 Task: Look for space in Rosso, Mauritania from 12th August, 2023 to 16th August, 2023 for 8 adults in price range Rs.10000 to Rs.16000. Place can be private room with 8 bedrooms having 8 beds and 8 bathrooms. Property type can be house, flat, guest house, hotel. Amenities needed are: wifi, TV, free parkinig on premises, gym, breakfast. Booking option can be shelf check-in. Required host language is English.
Action: Mouse moved to (500, 103)
Screenshot: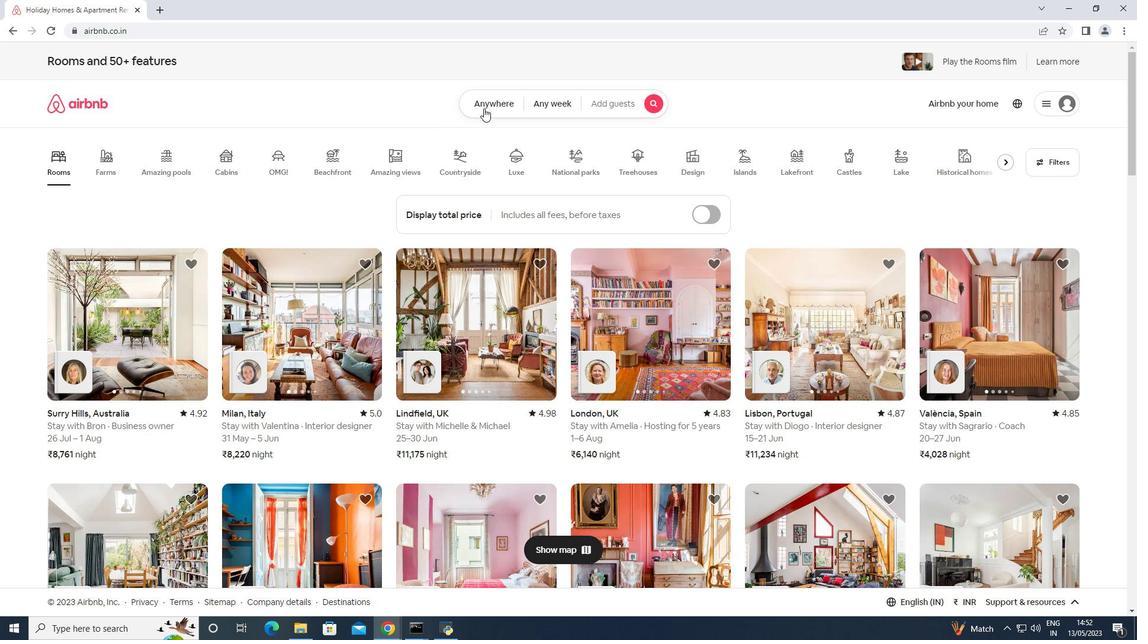
Action: Mouse pressed left at (500, 103)
Screenshot: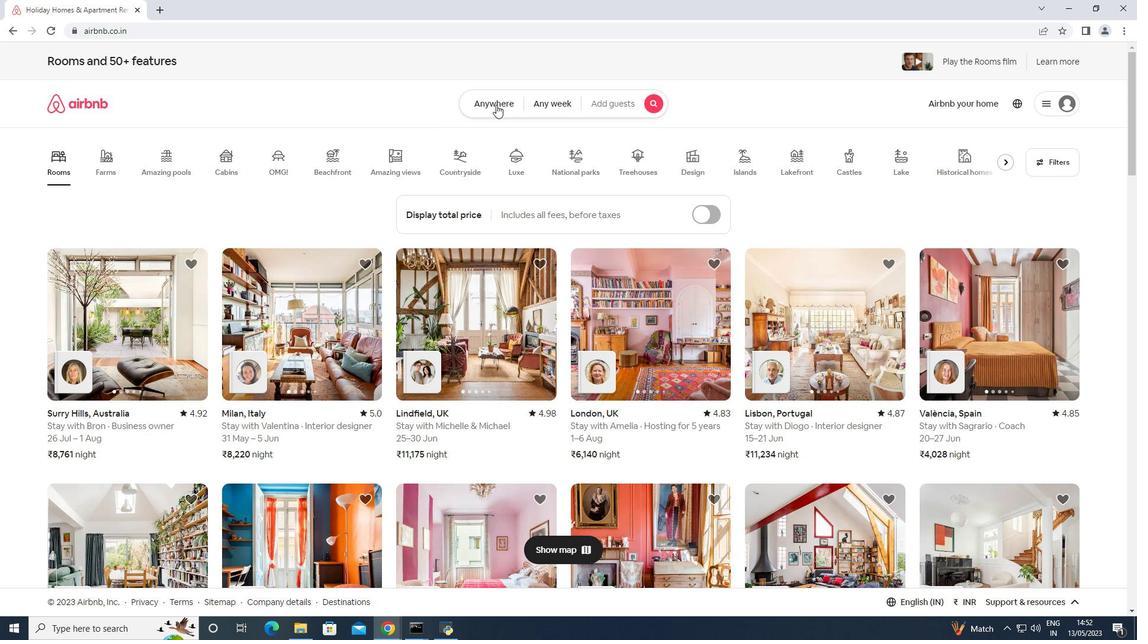 
Action: Mouse moved to (365, 152)
Screenshot: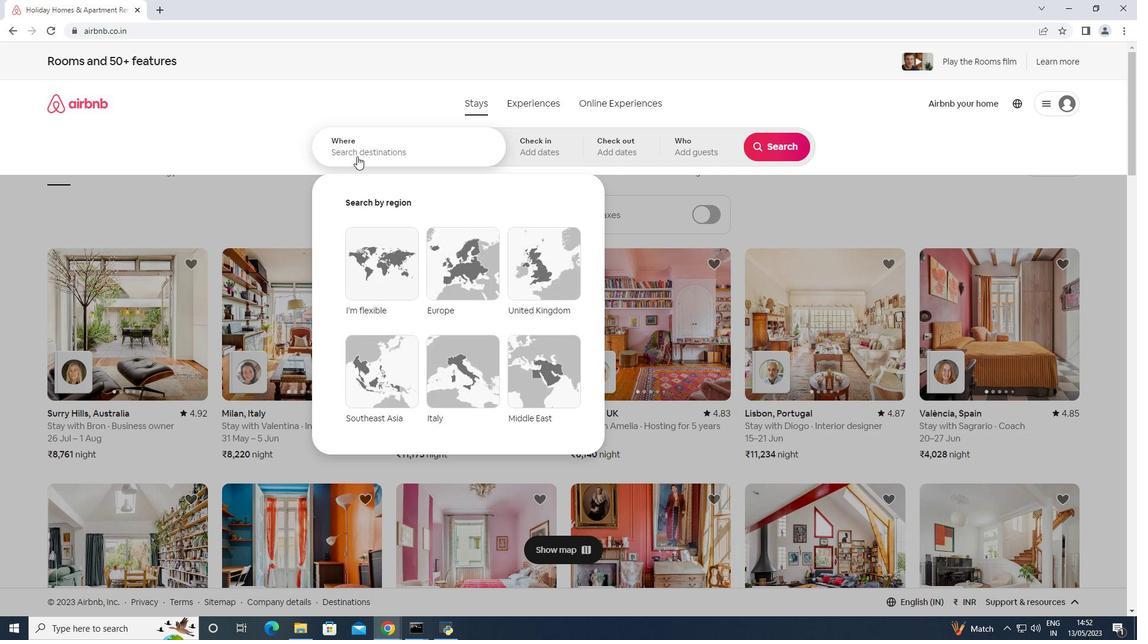 
Action: Mouse pressed left at (365, 152)
Screenshot: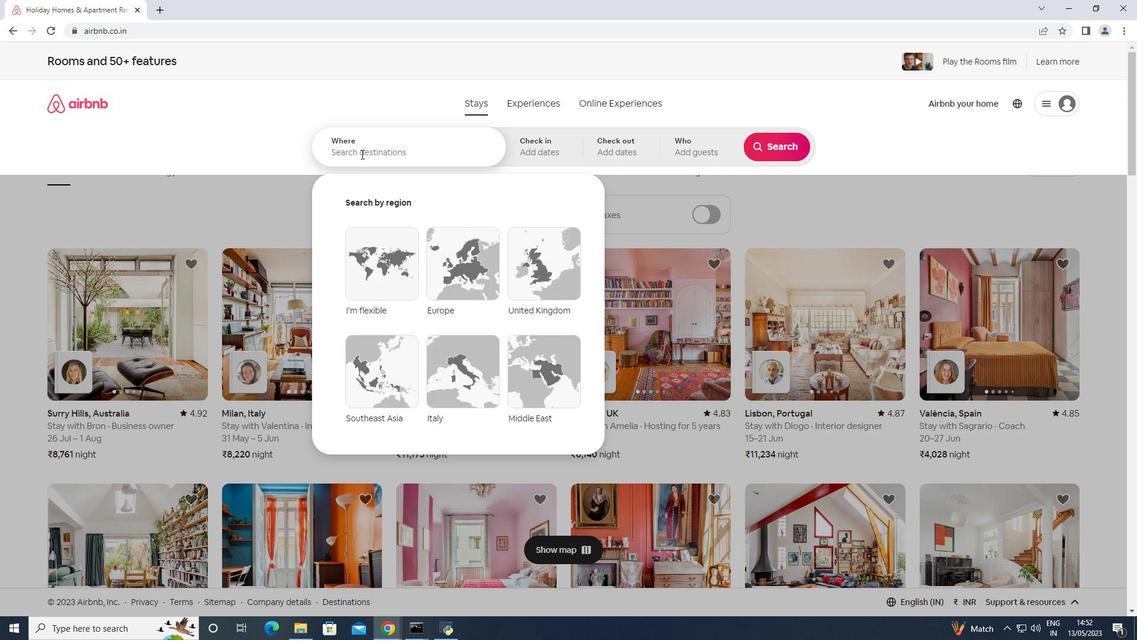 
Action: Mouse moved to (371, 152)
Screenshot: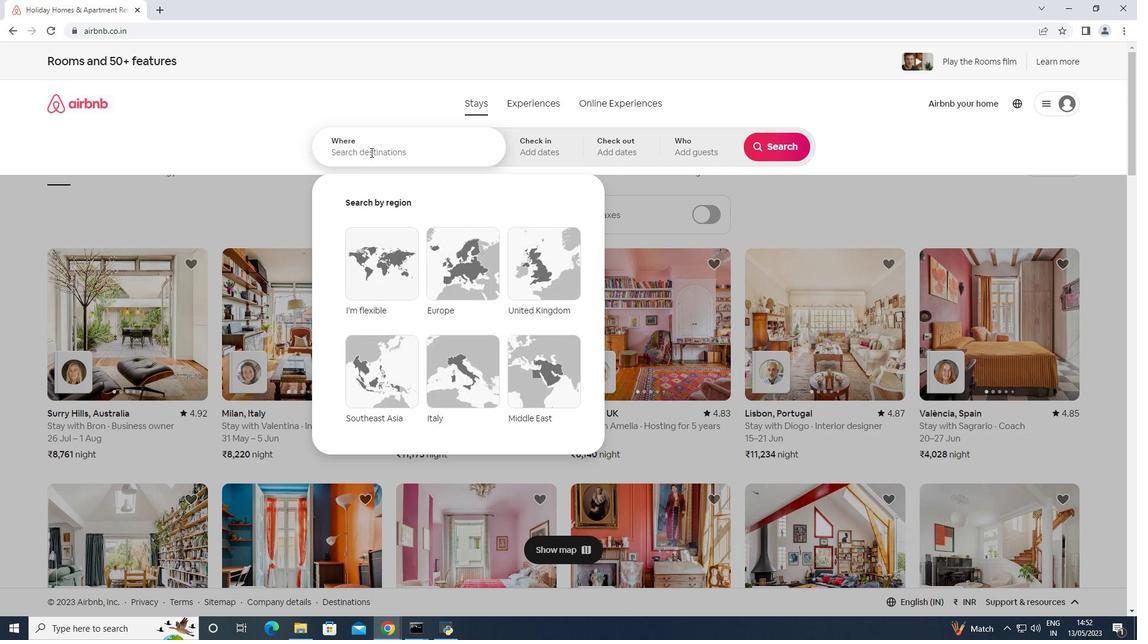 
Action: Key pressed <Key.shift>Rosso,<Key.space><Key.shift>Maurit
Screenshot: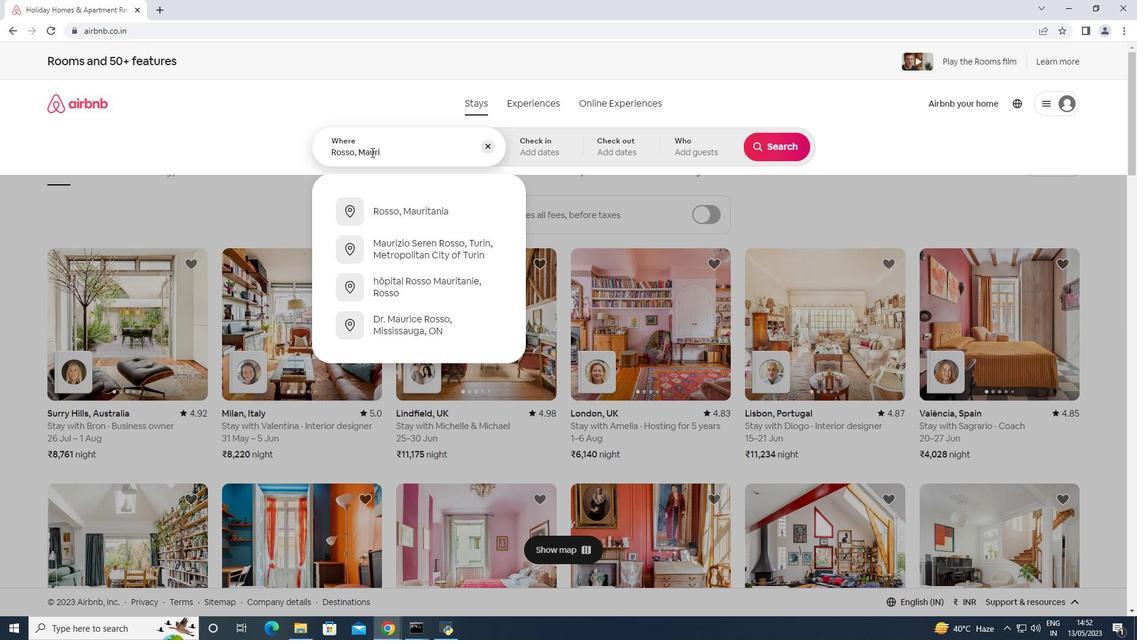 
Action: Mouse moved to (392, 70)
Screenshot: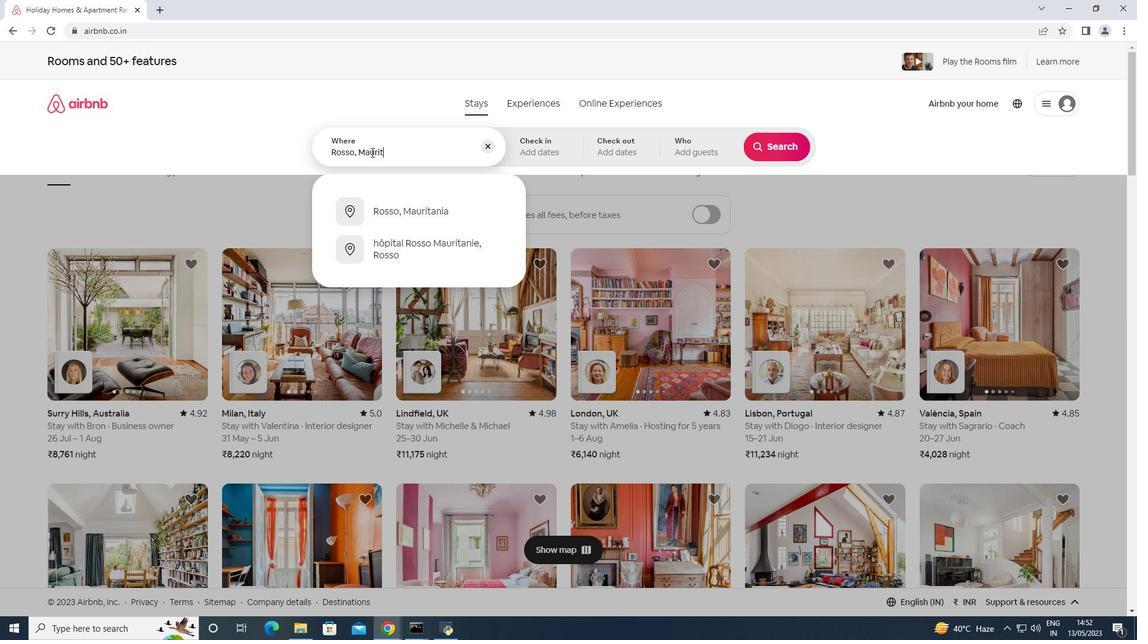
Action: Key pressed ania<Key.enter>
Screenshot: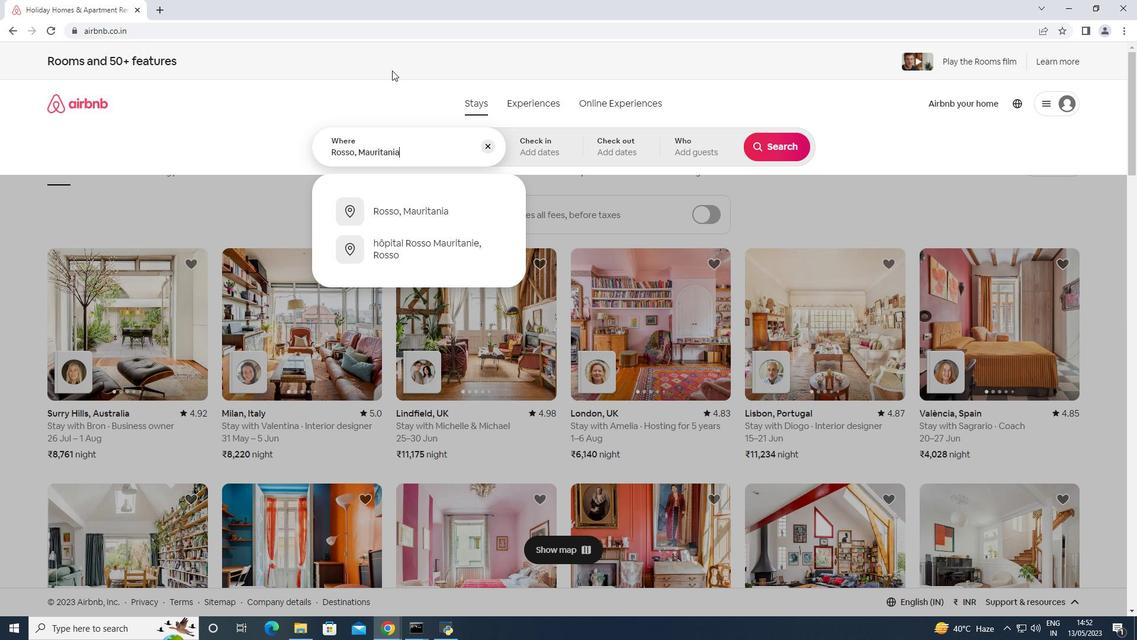 
Action: Mouse moved to (776, 247)
Screenshot: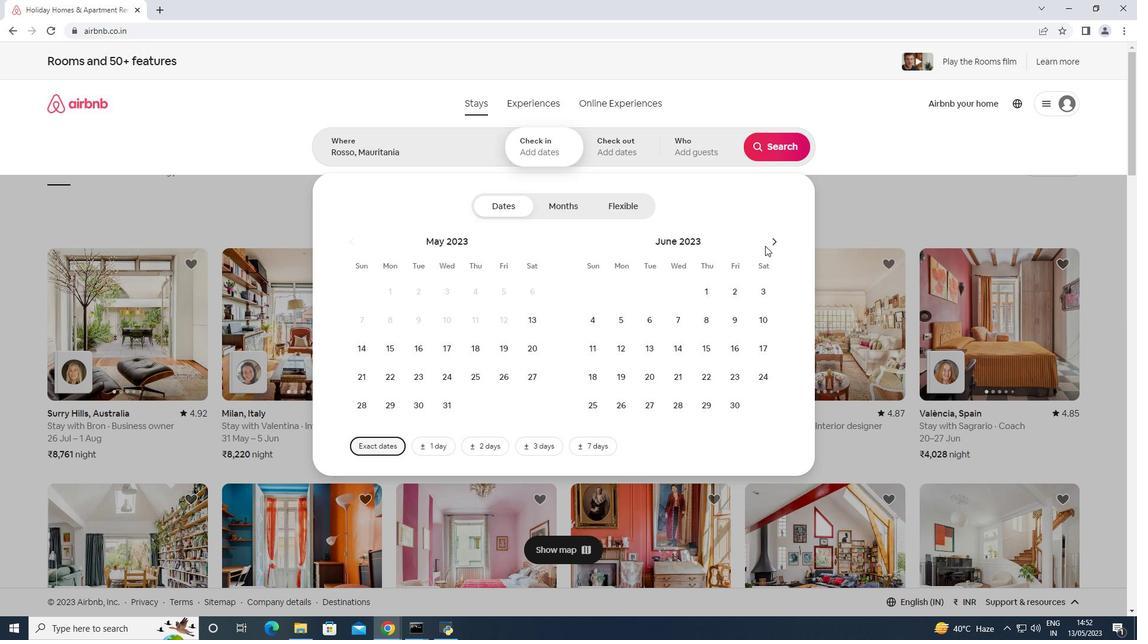 
Action: Mouse pressed left at (776, 247)
Screenshot: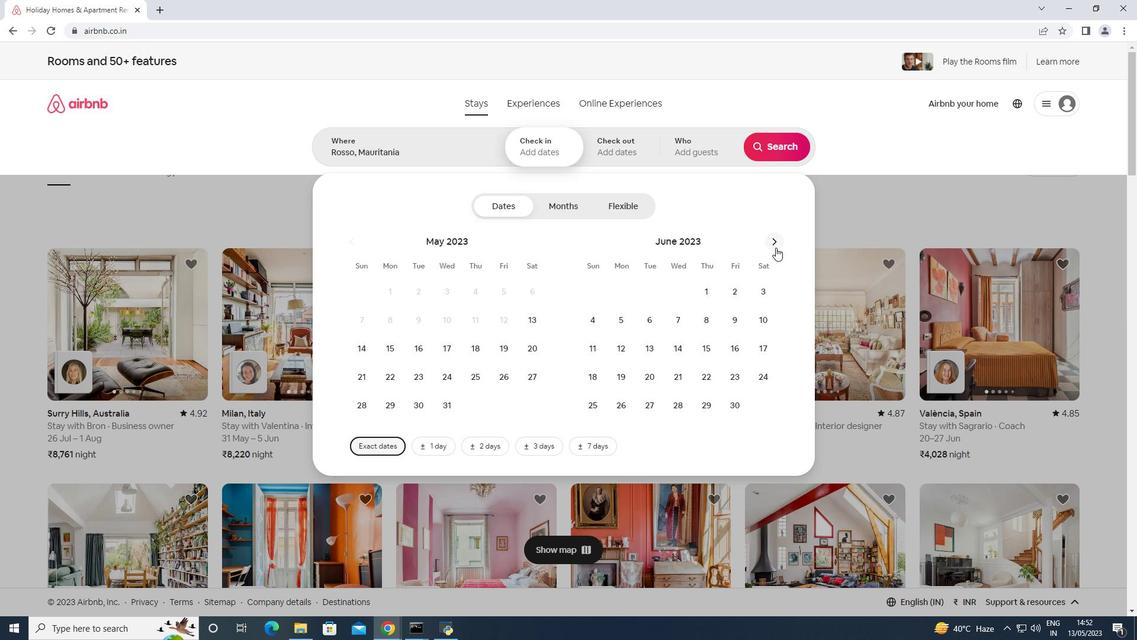 
Action: Mouse moved to (776, 247)
Screenshot: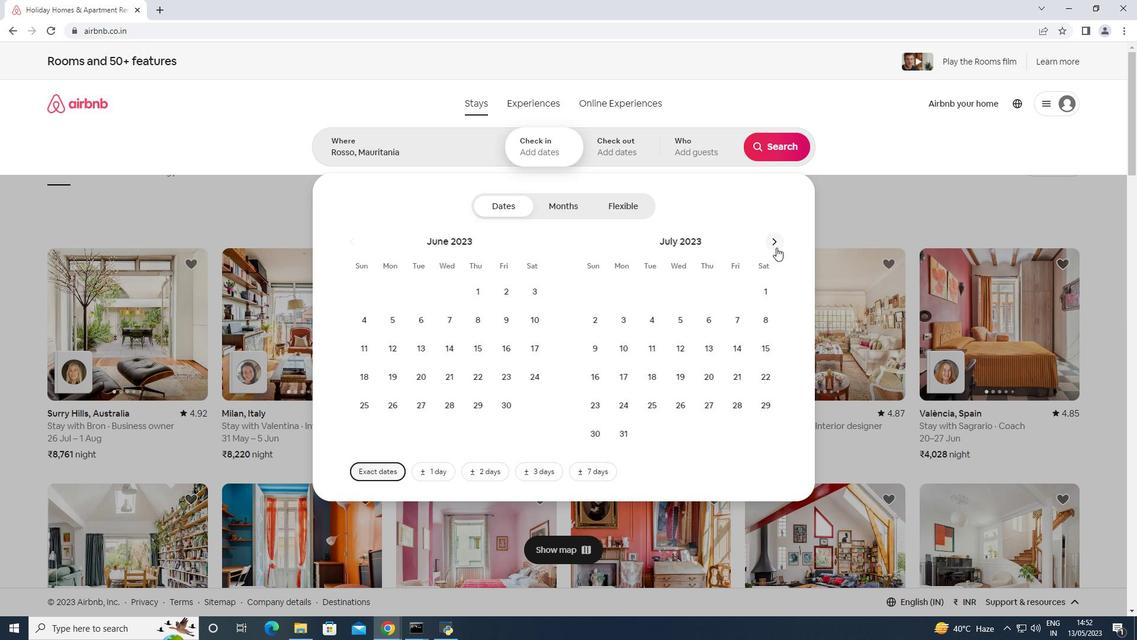
Action: Mouse pressed left at (776, 247)
Screenshot: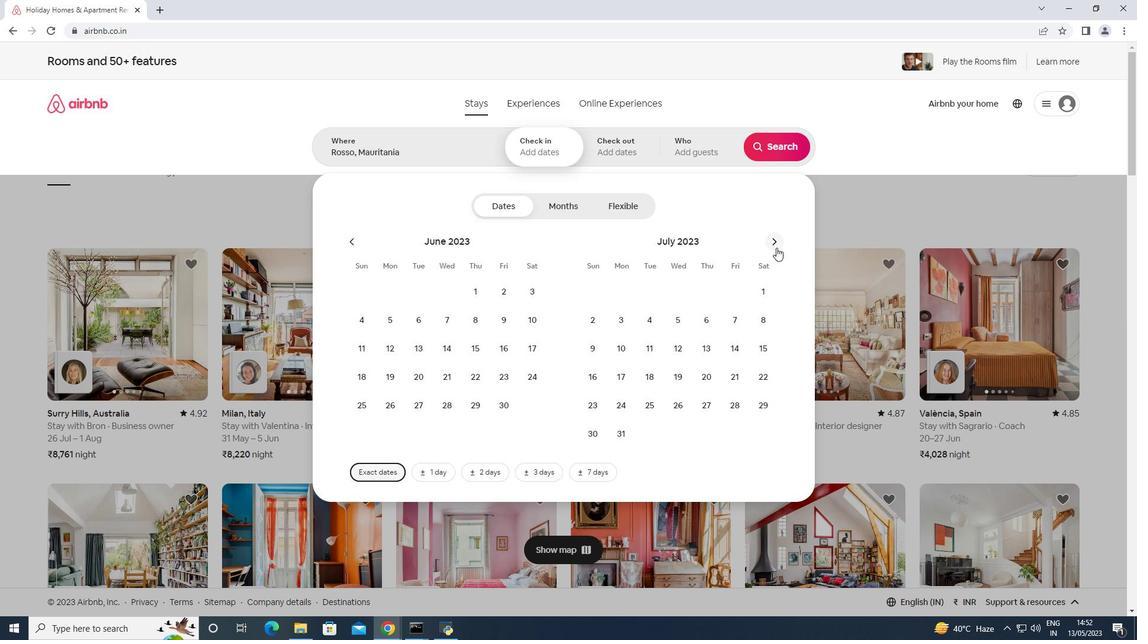 
Action: Mouse moved to (756, 315)
Screenshot: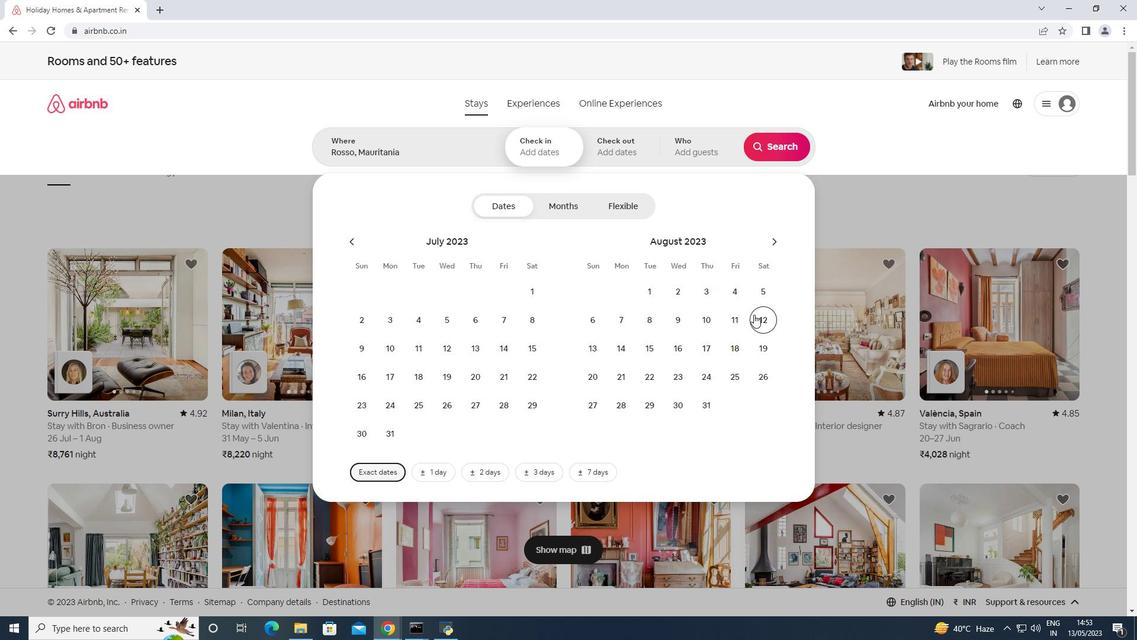 
Action: Mouse pressed left at (756, 315)
Screenshot: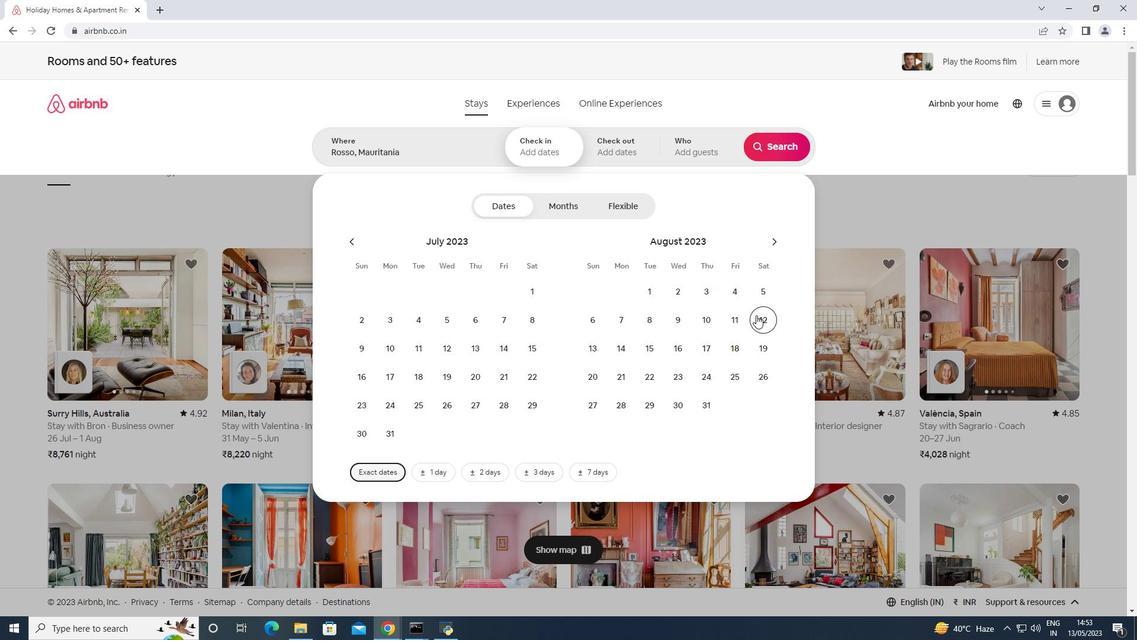
Action: Mouse moved to (680, 342)
Screenshot: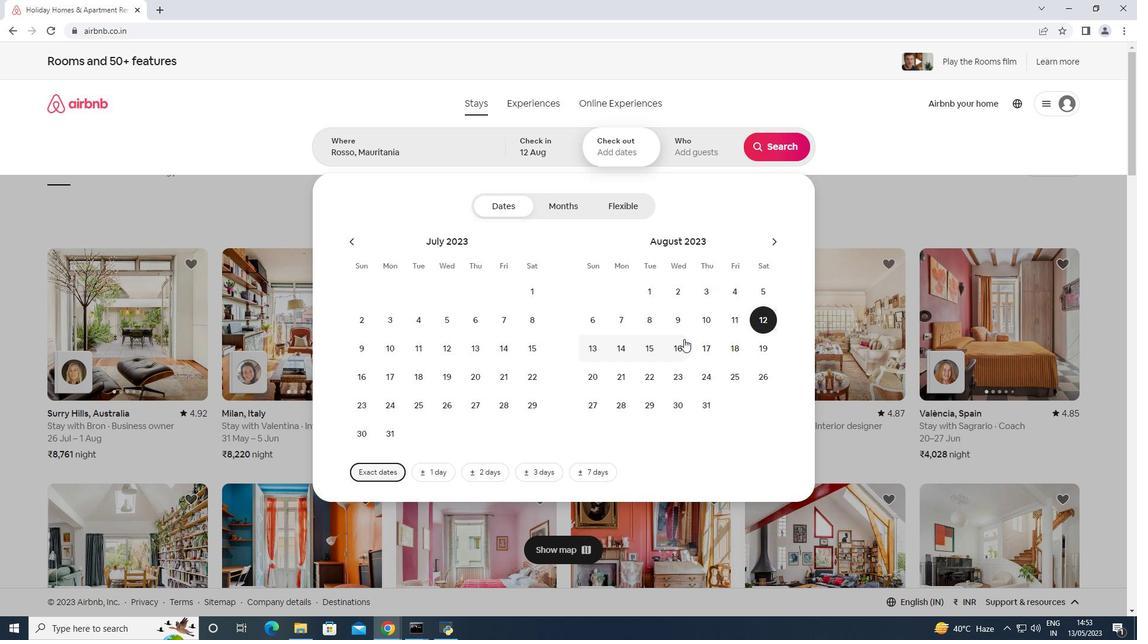 
Action: Mouse pressed left at (680, 342)
Screenshot: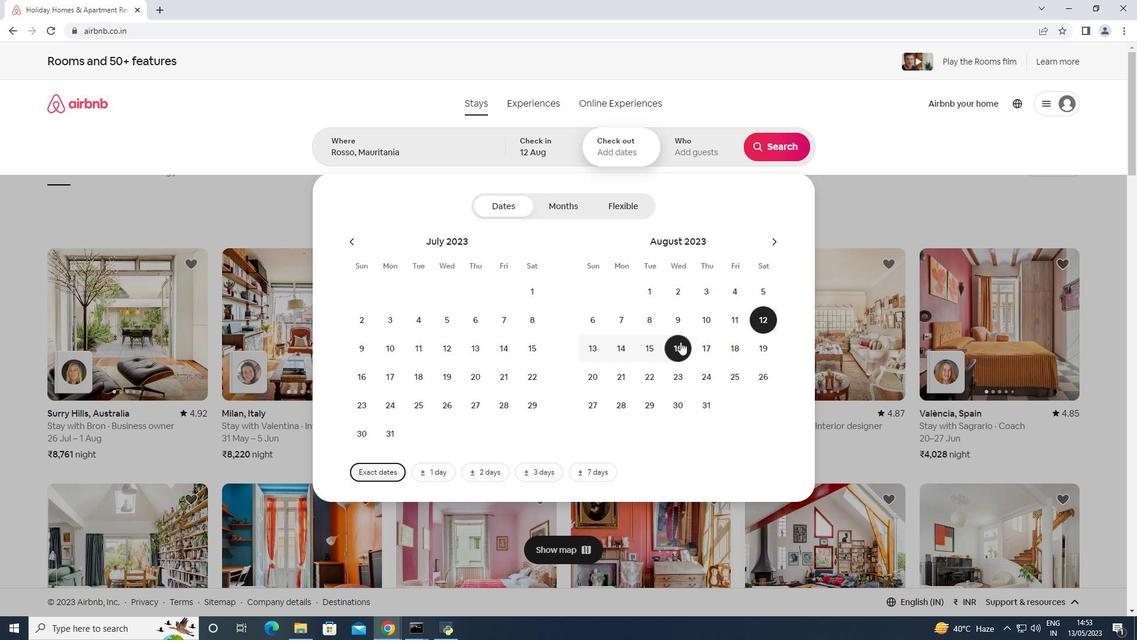 
Action: Mouse moved to (694, 157)
Screenshot: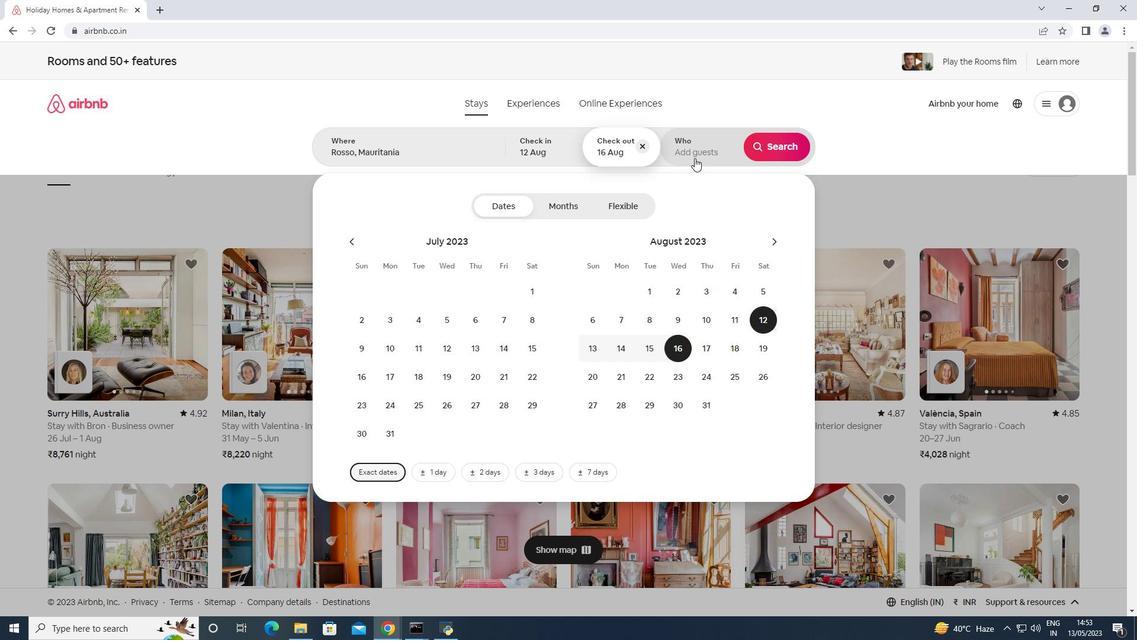 
Action: Mouse pressed left at (694, 157)
Screenshot: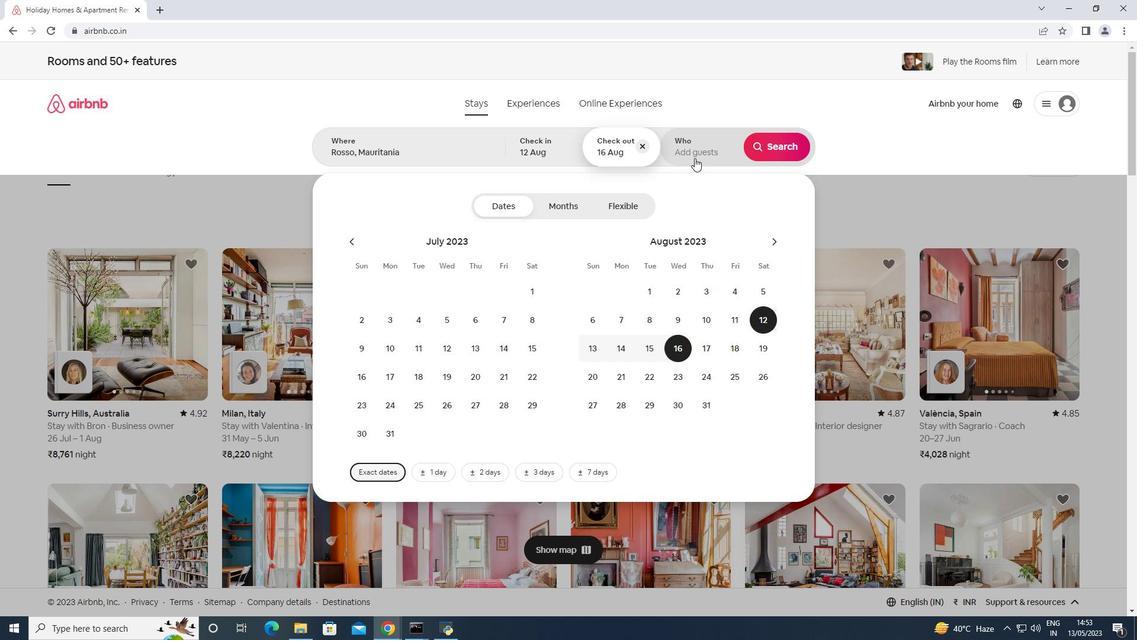 
Action: Mouse moved to (787, 211)
Screenshot: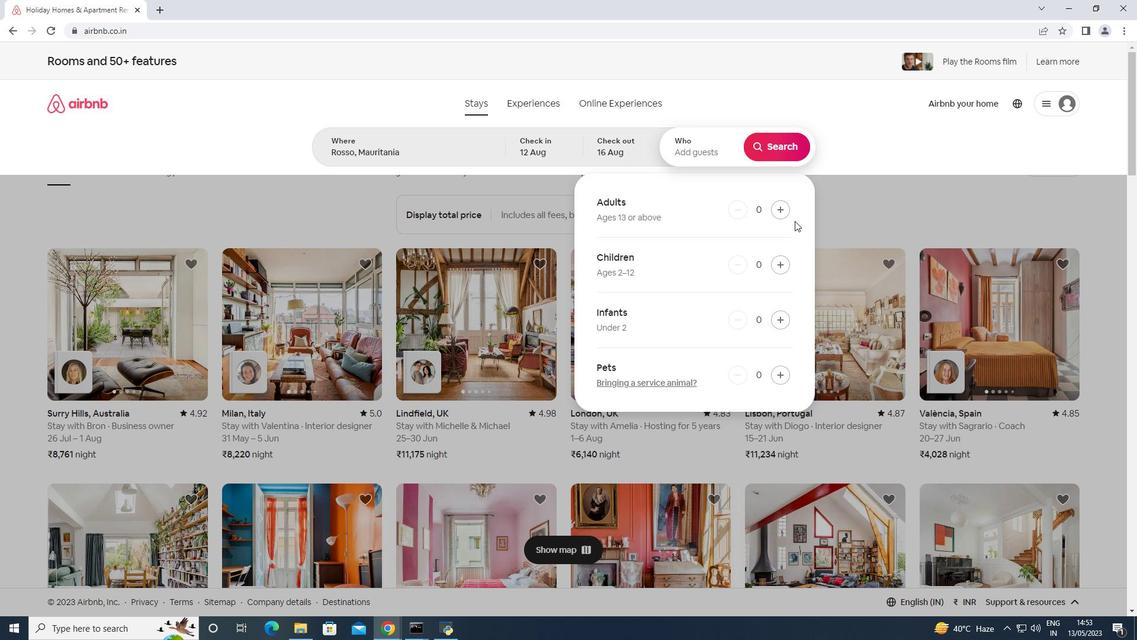 
Action: Mouse pressed left at (787, 211)
Screenshot: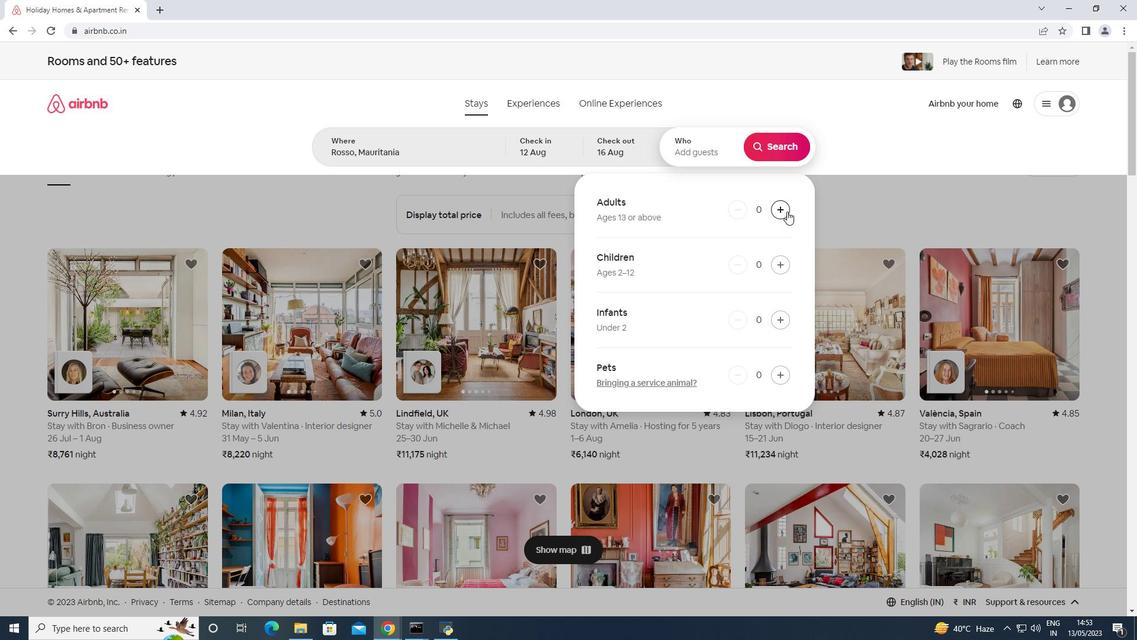 
Action: Mouse pressed left at (787, 211)
Screenshot: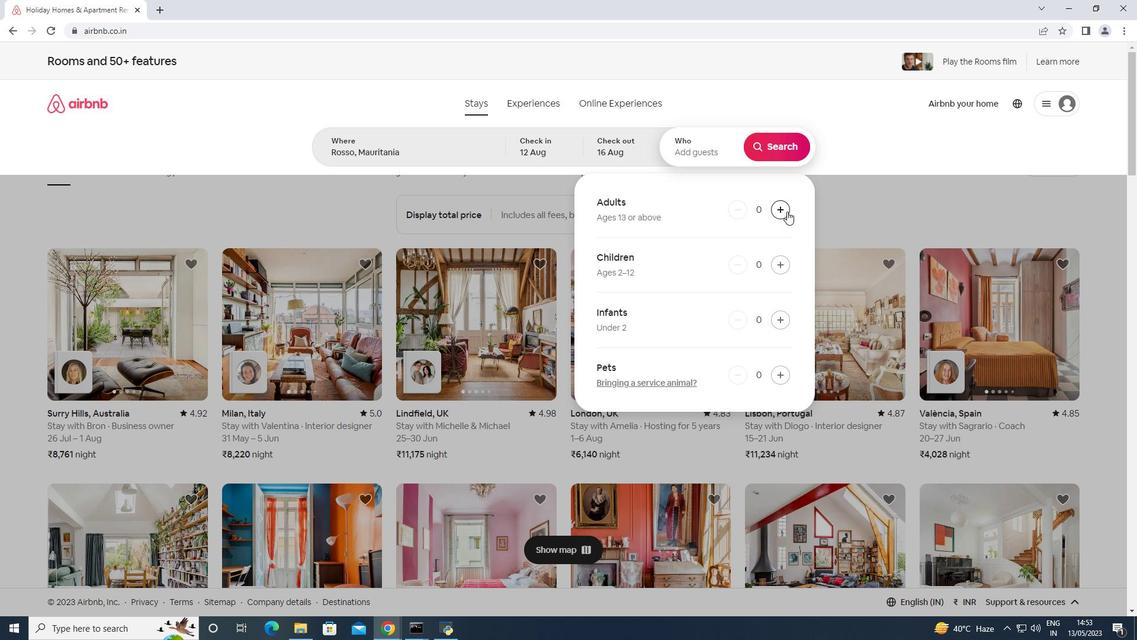 
Action: Mouse pressed left at (787, 211)
Screenshot: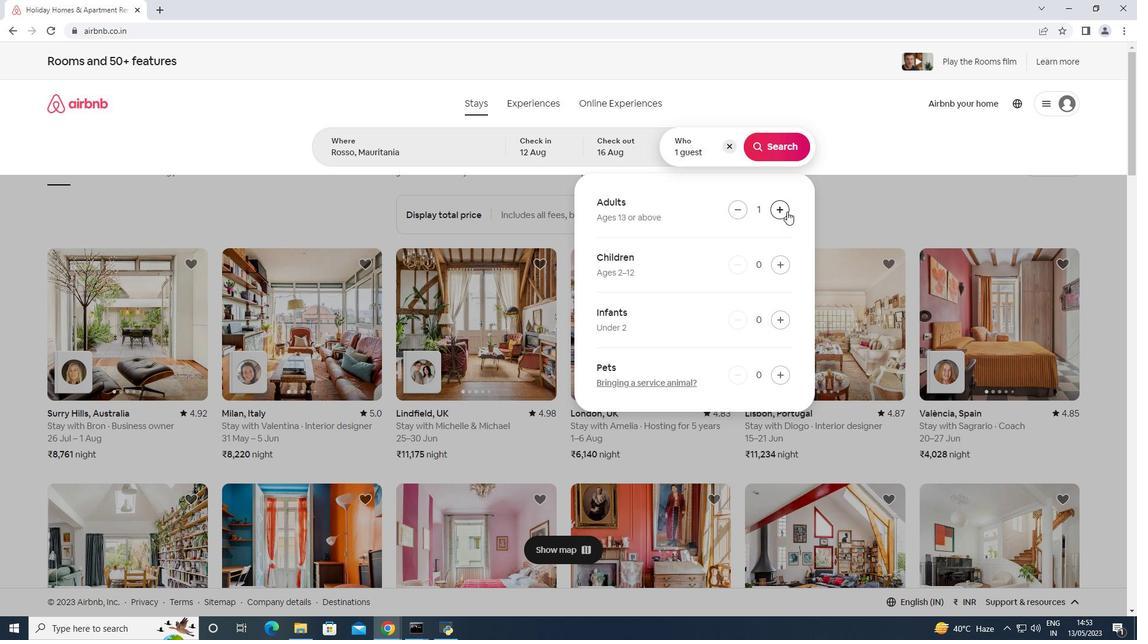 
Action: Mouse pressed left at (787, 211)
Screenshot: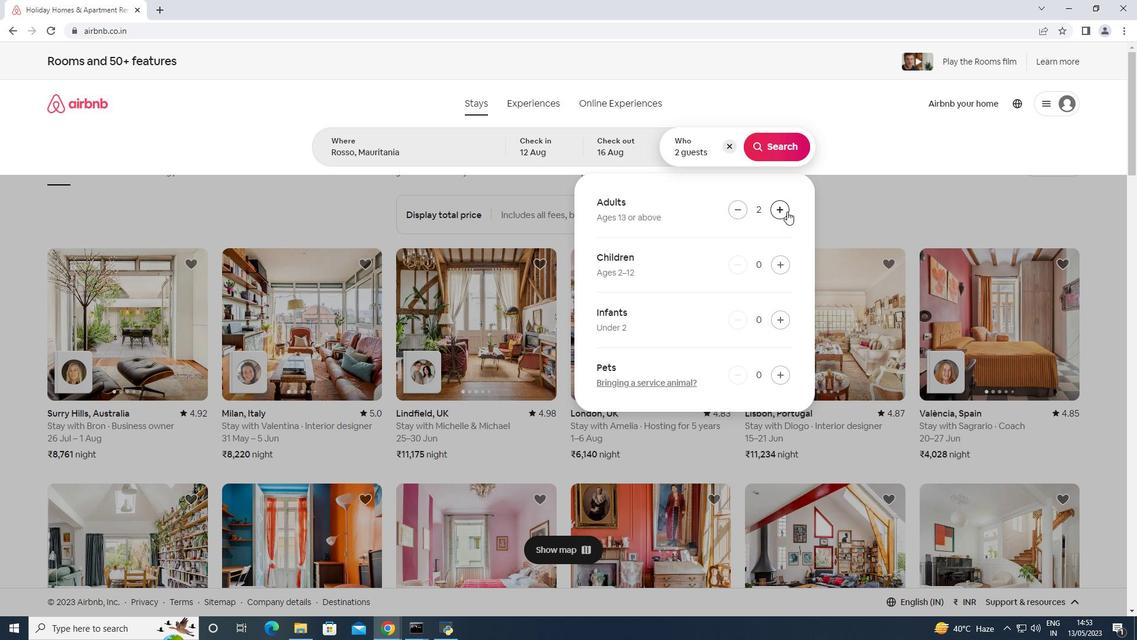 
Action: Mouse pressed left at (787, 211)
Screenshot: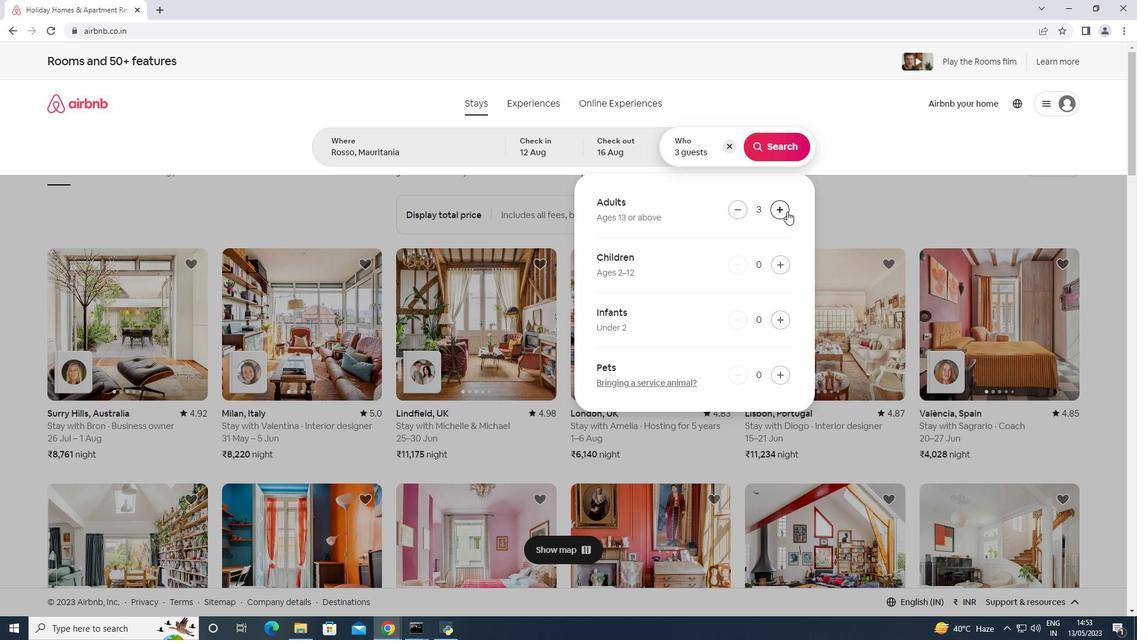
Action: Mouse pressed left at (787, 211)
Screenshot: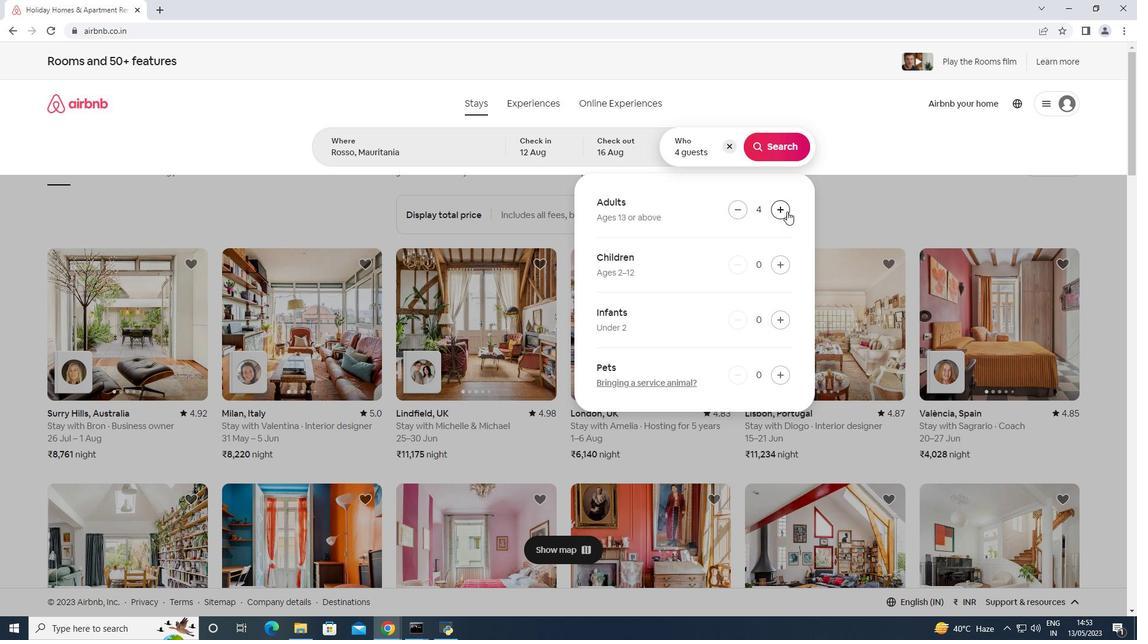 
Action: Mouse pressed left at (787, 211)
Screenshot: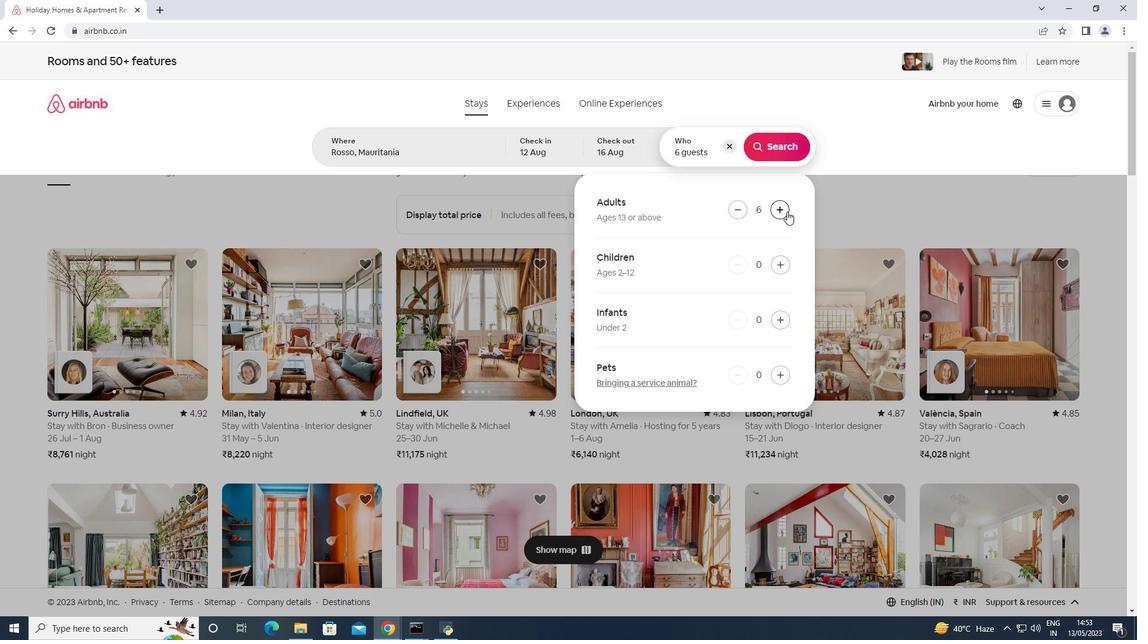 
Action: Mouse pressed left at (787, 211)
Screenshot: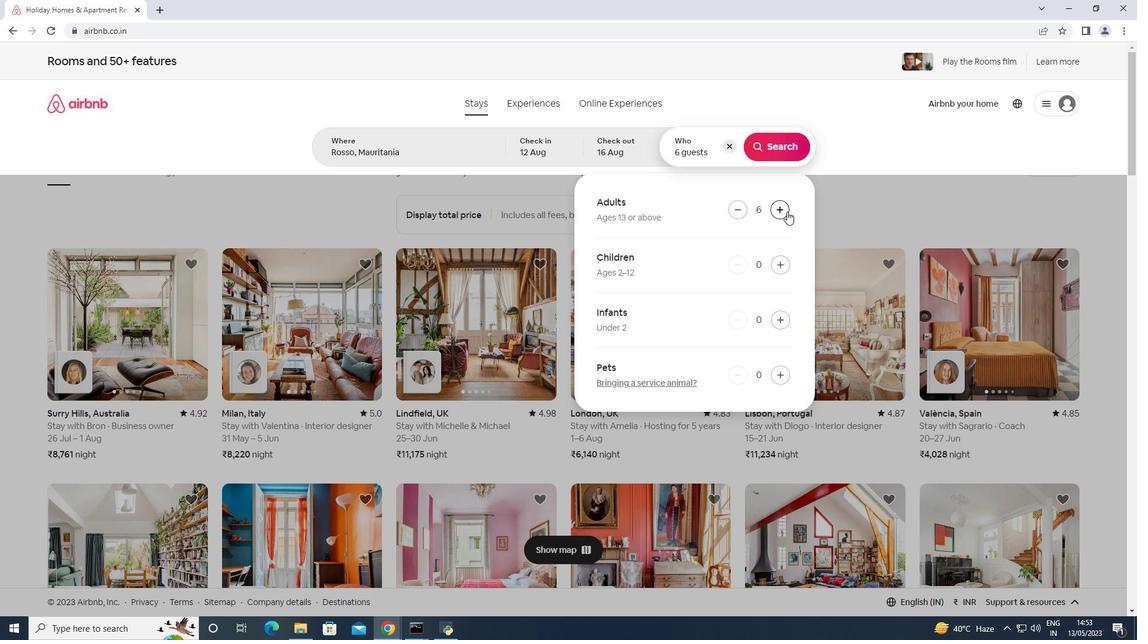 
Action: Mouse moved to (772, 154)
Screenshot: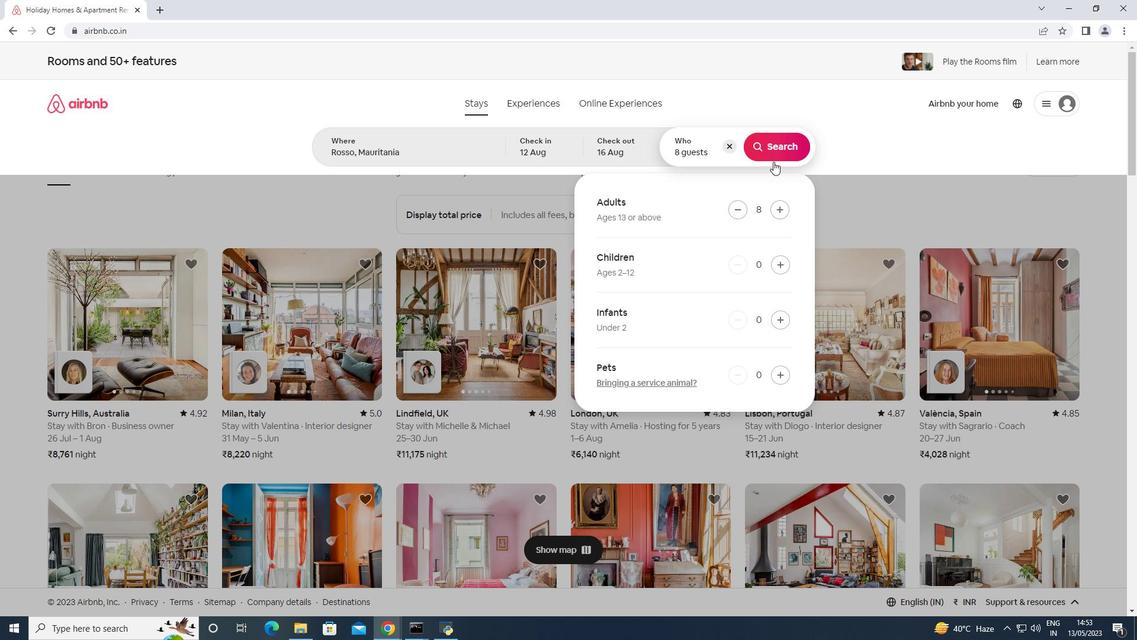 
Action: Mouse pressed left at (772, 154)
Screenshot: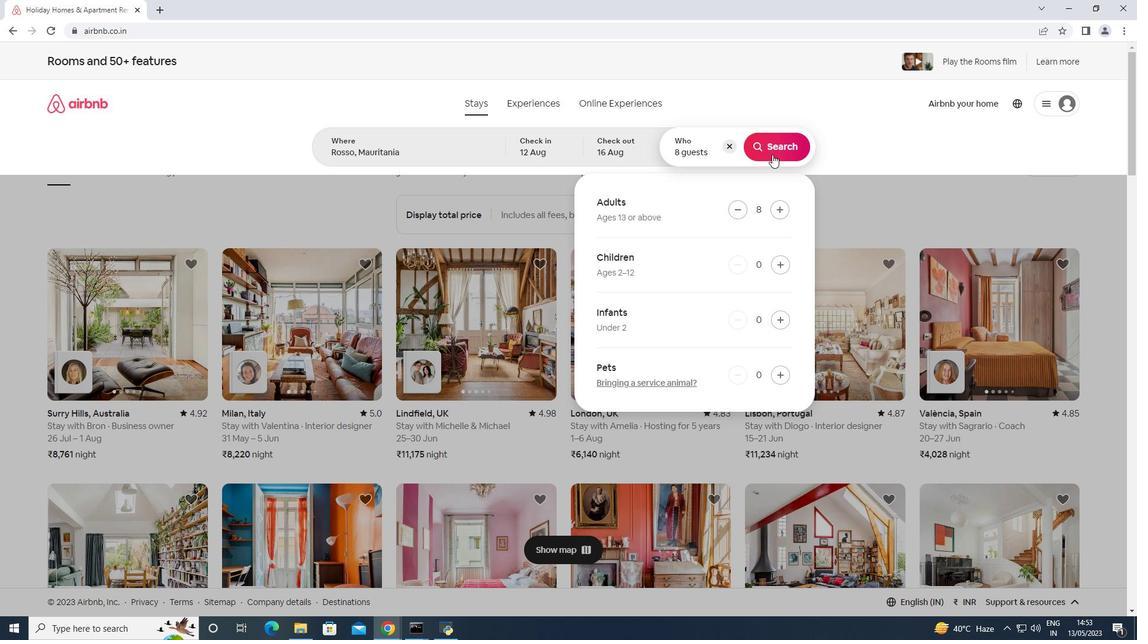 
Action: Mouse moved to (1076, 114)
Screenshot: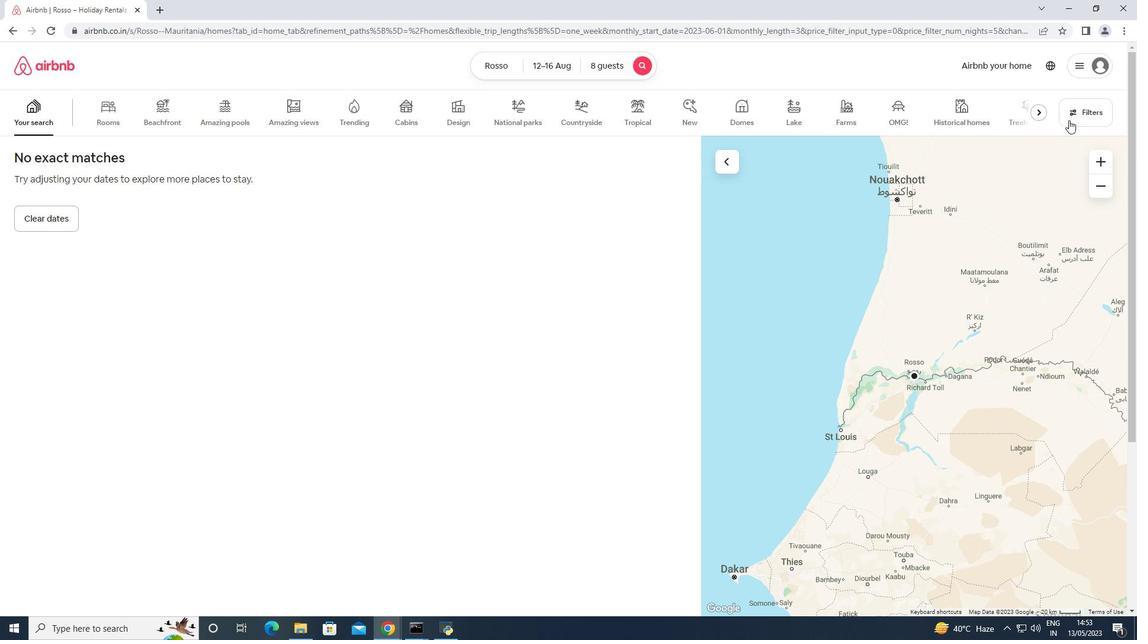 
Action: Mouse pressed left at (1076, 114)
Screenshot: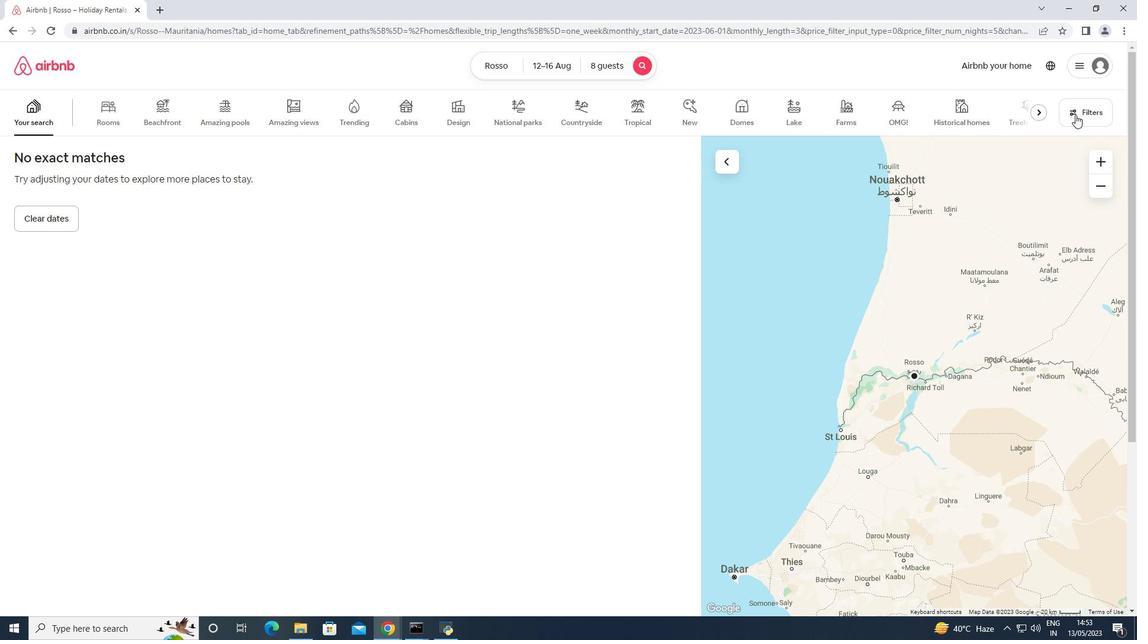 
Action: Mouse moved to (507, 388)
Screenshot: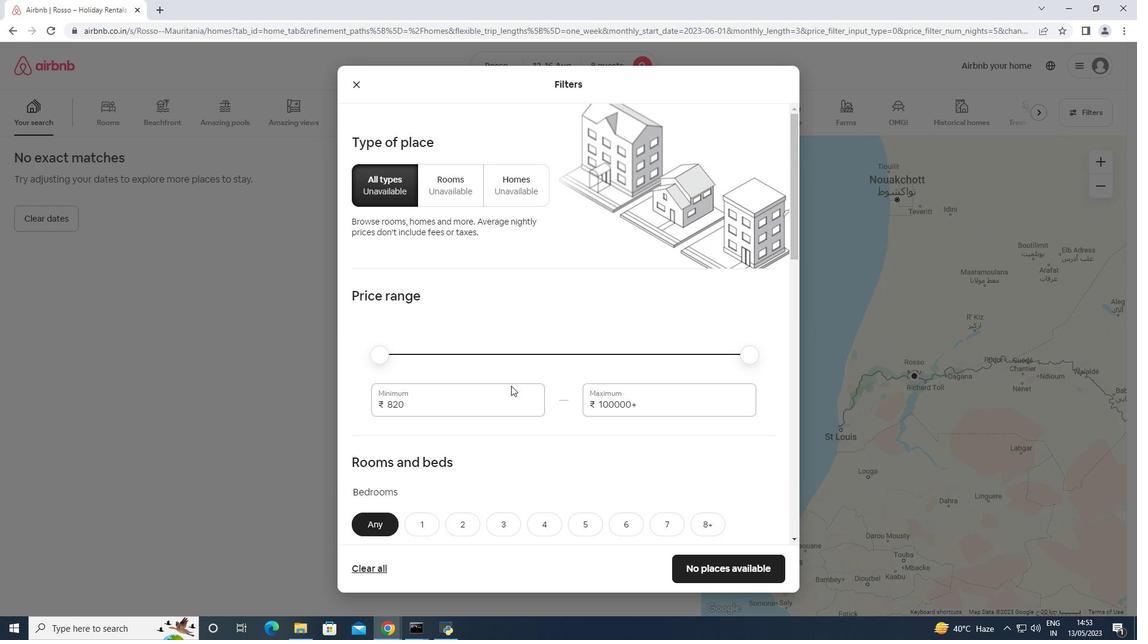 
Action: Mouse pressed left at (507, 388)
Screenshot: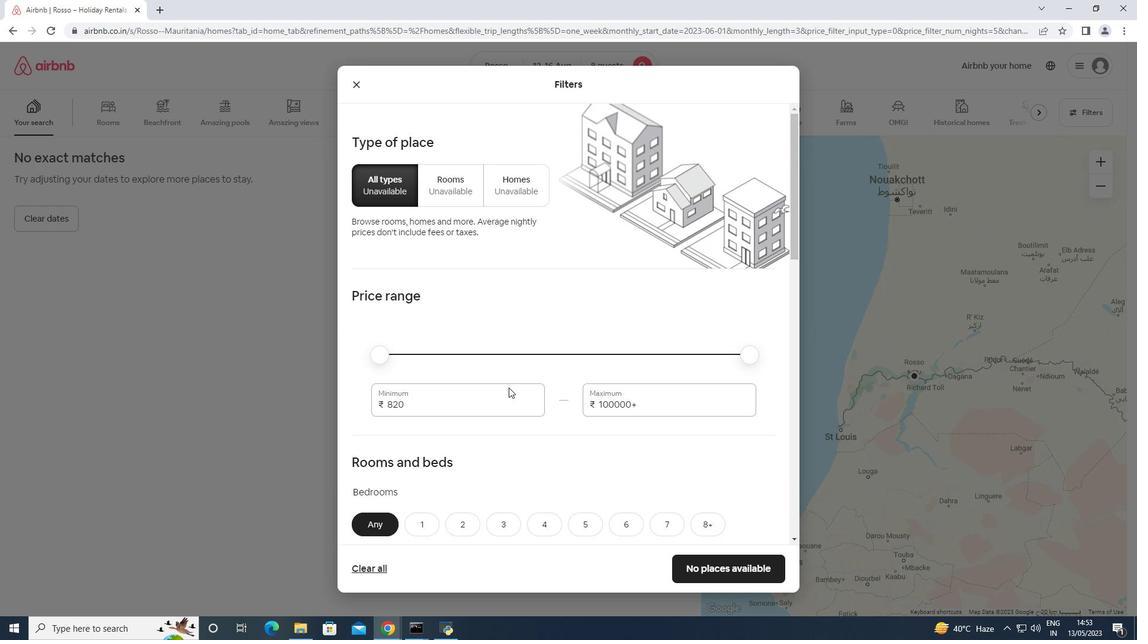 
Action: Mouse moved to (507, 388)
Screenshot: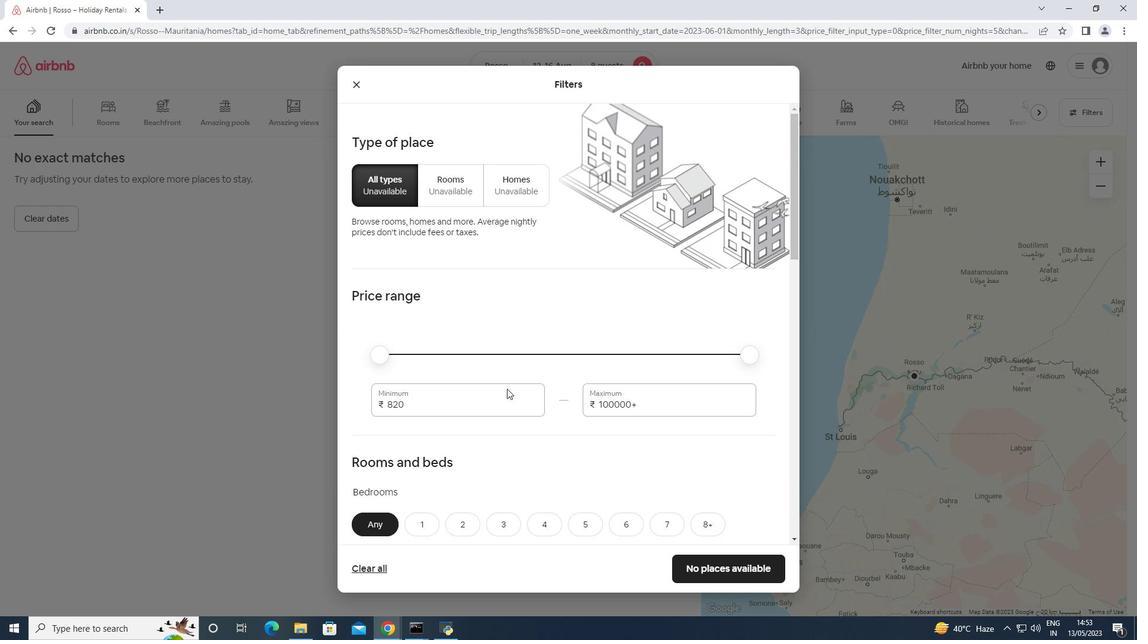 
Action: Mouse pressed left at (507, 388)
Screenshot: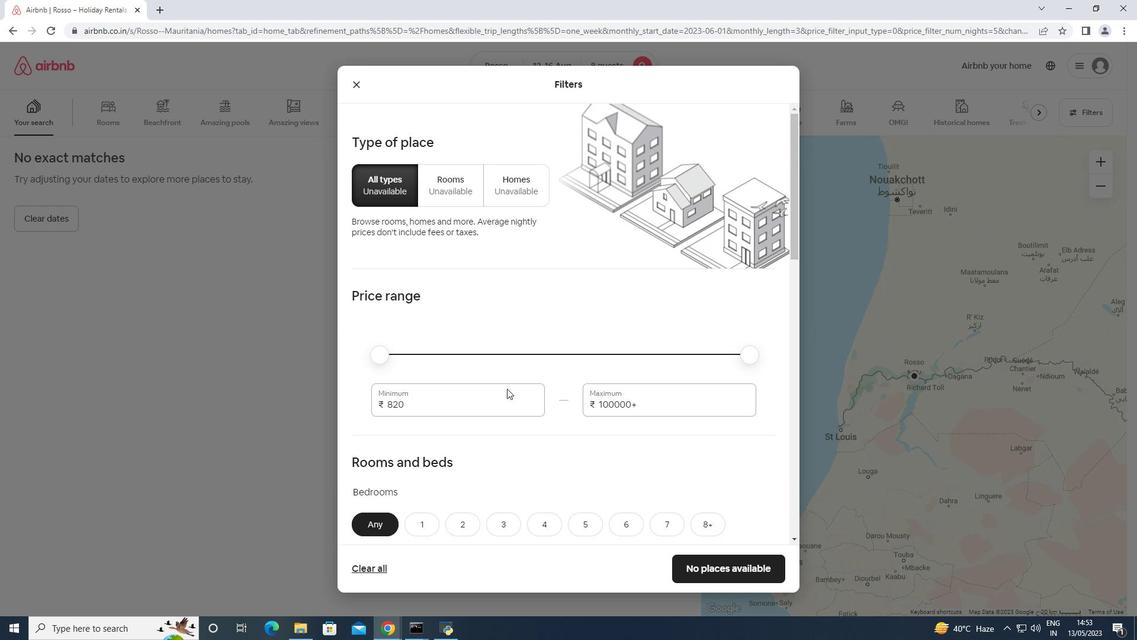 
Action: Mouse pressed left at (507, 388)
Screenshot: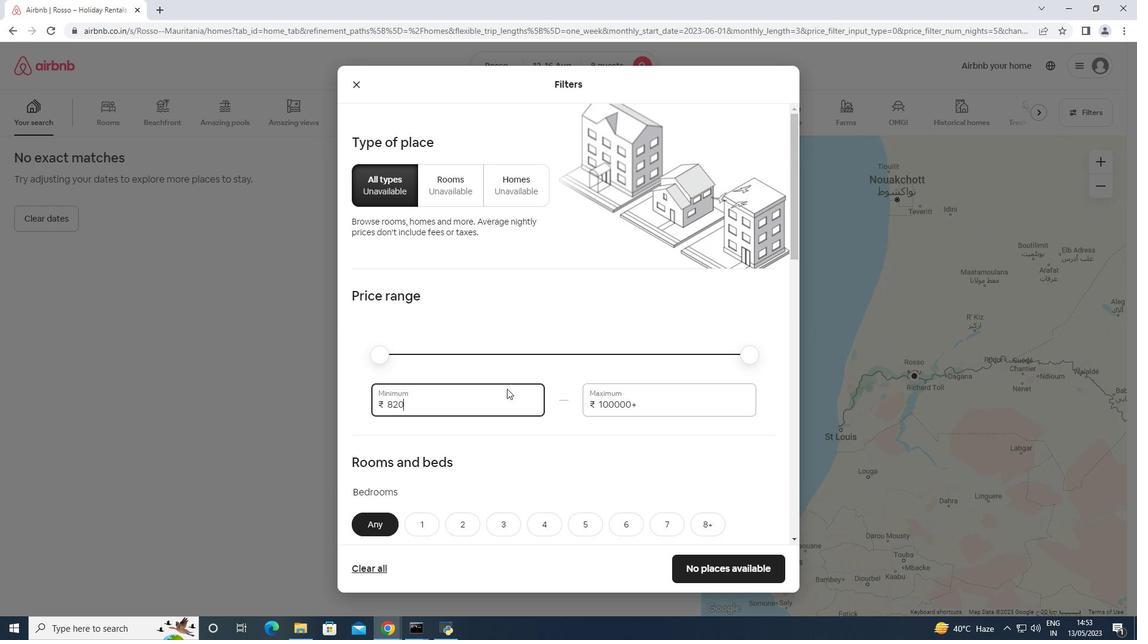 
Action: Mouse pressed left at (507, 388)
Screenshot: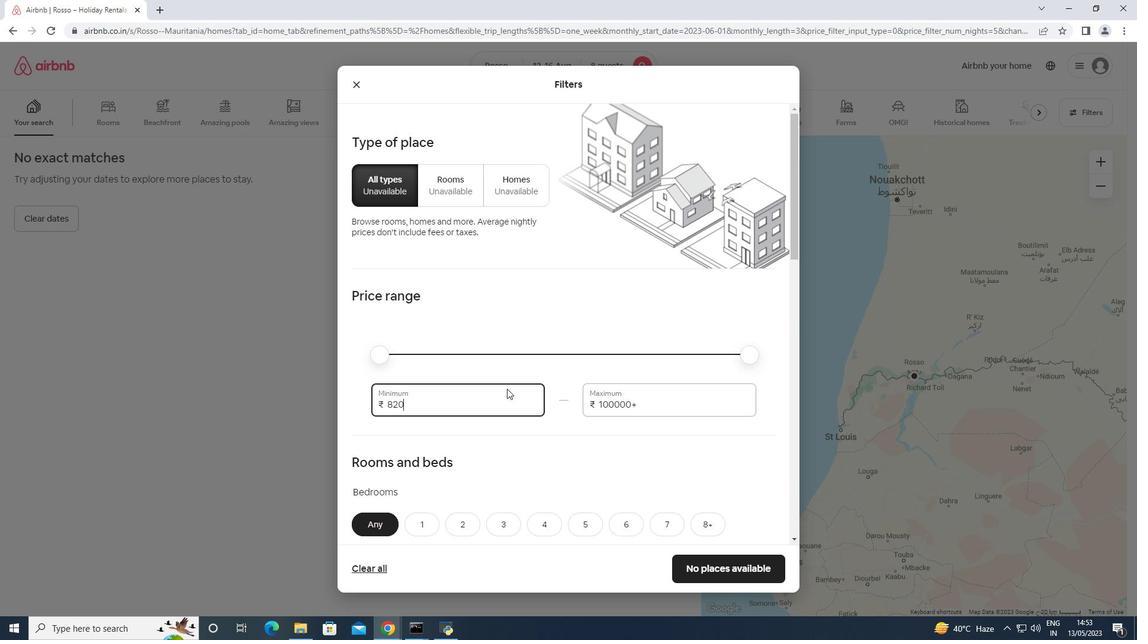 
Action: Key pressed <Key.backspace><Key.backspace><Key.backspace><Key.backspace><Key.backspace>10000<Key.tab>12<Key.backspace>6000
Screenshot: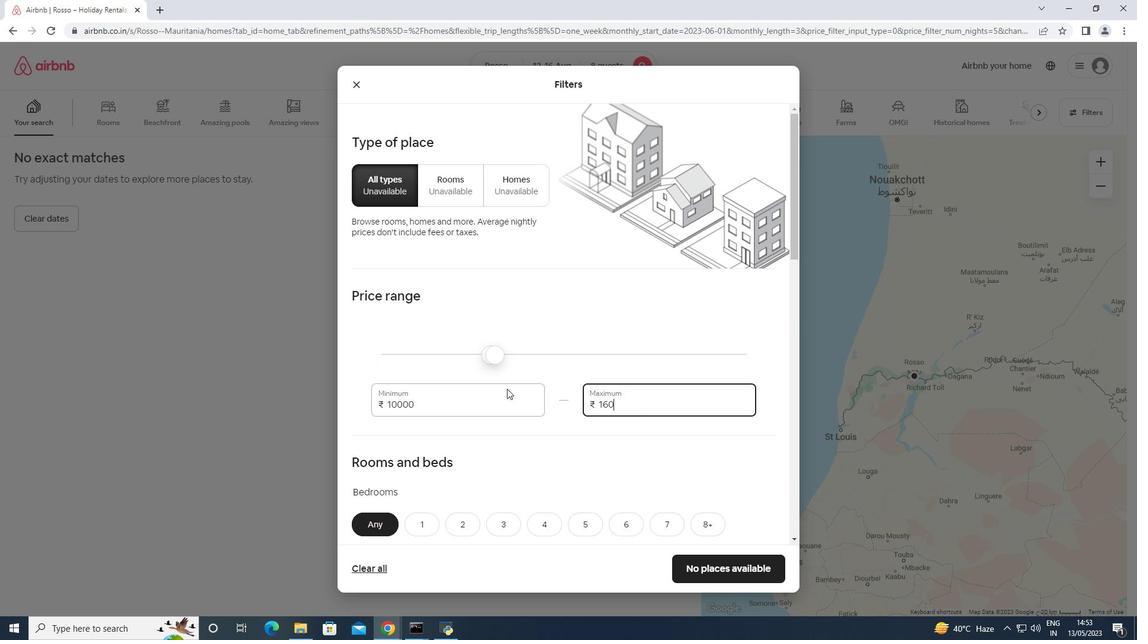 
Action: Mouse scrolled (507, 388) with delta (0, 0)
Screenshot: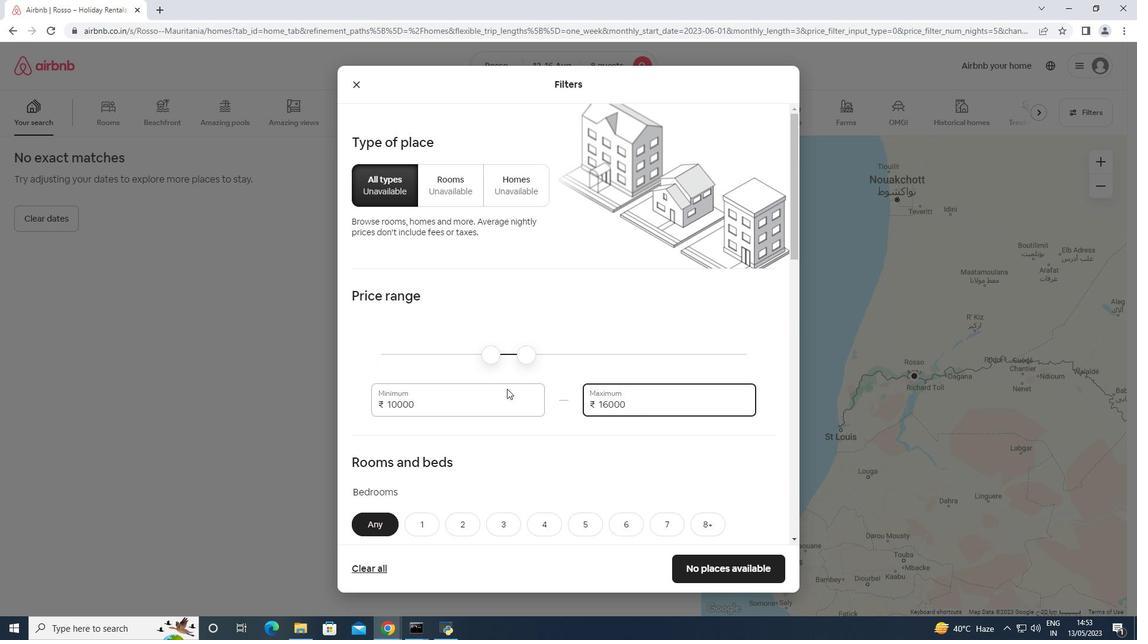 
Action: Mouse scrolled (507, 388) with delta (0, 0)
Screenshot: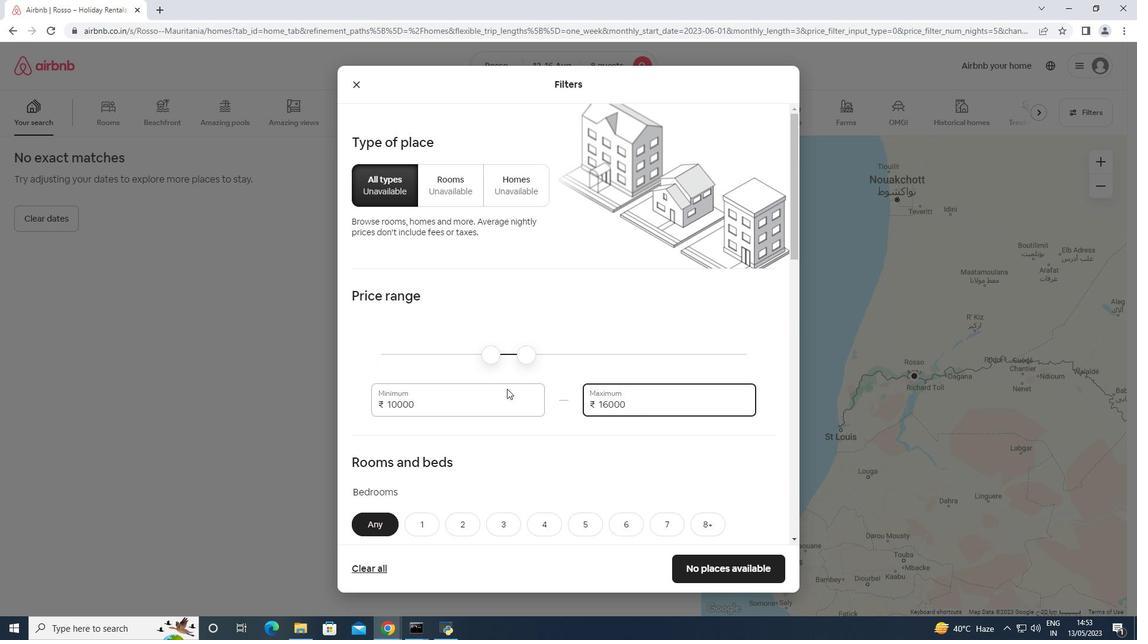 
Action: Mouse scrolled (507, 388) with delta (0, 0)
Screenshot: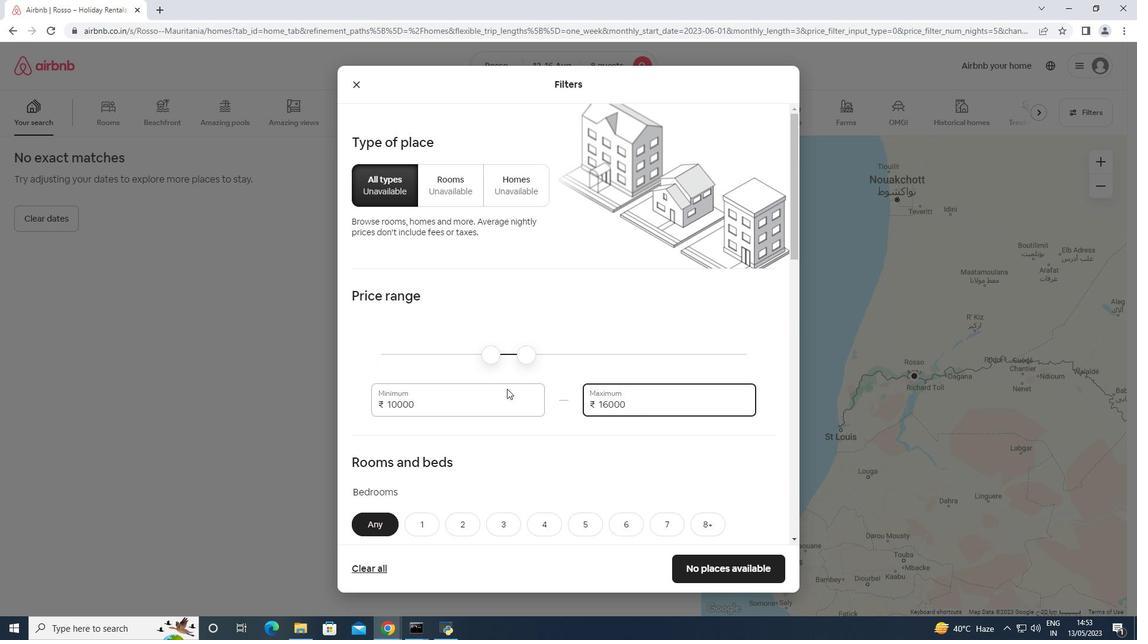 
Action: Mouse scrolled (507, 388) with delta (0, 0)
Screenshot: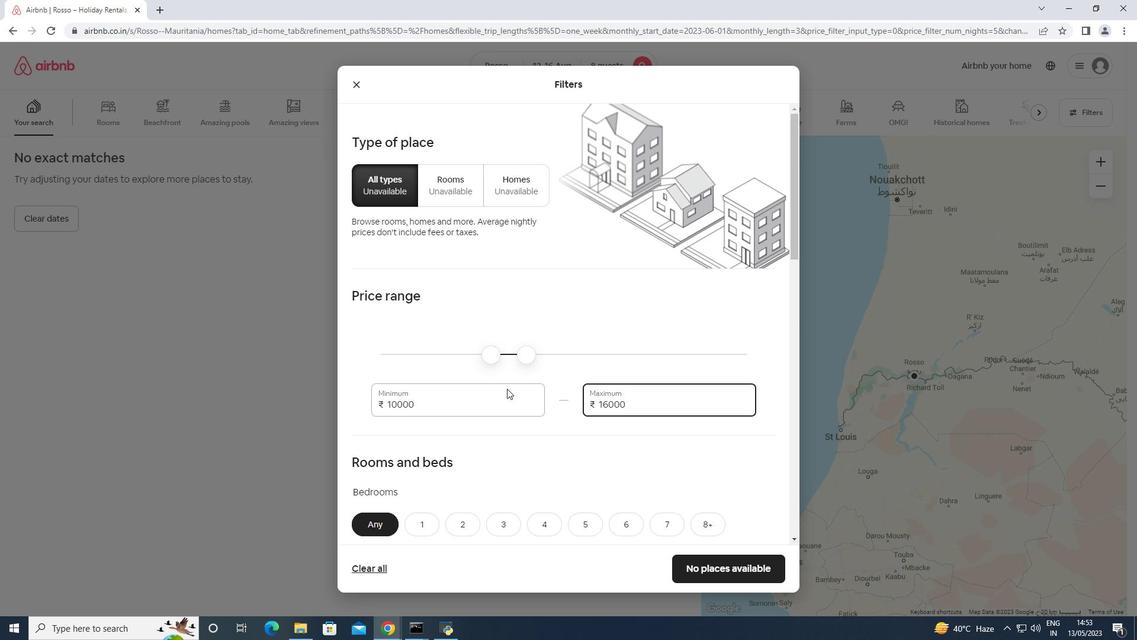 
Action: Mouse moved to (712, 290)
Screenshot: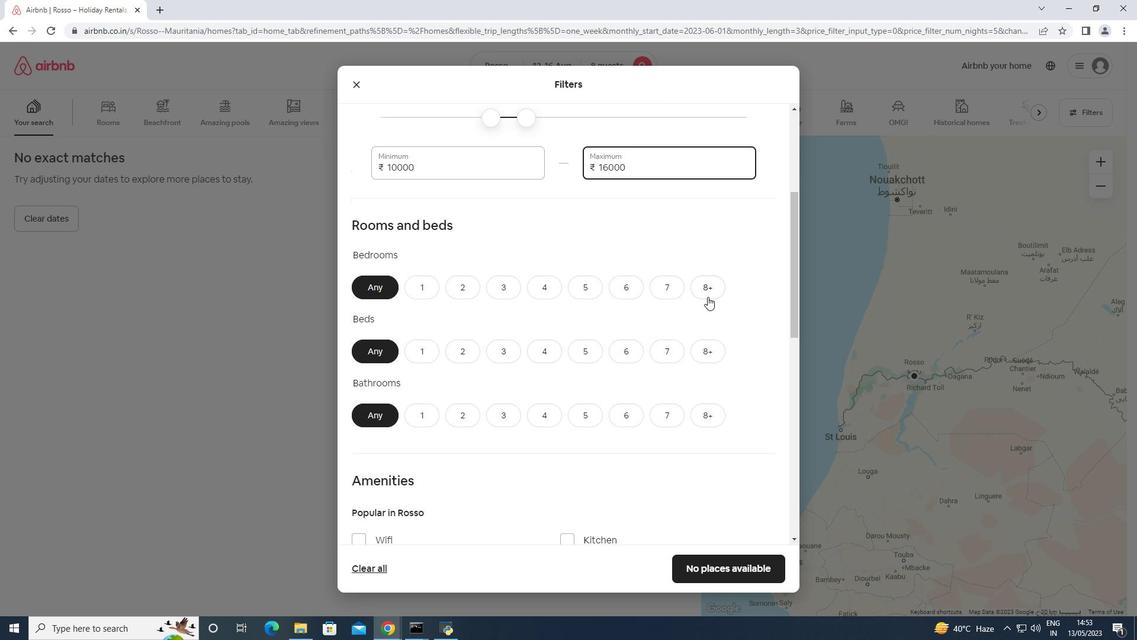 
Action: Mouse pressed left at (712, 290)
Screenshot: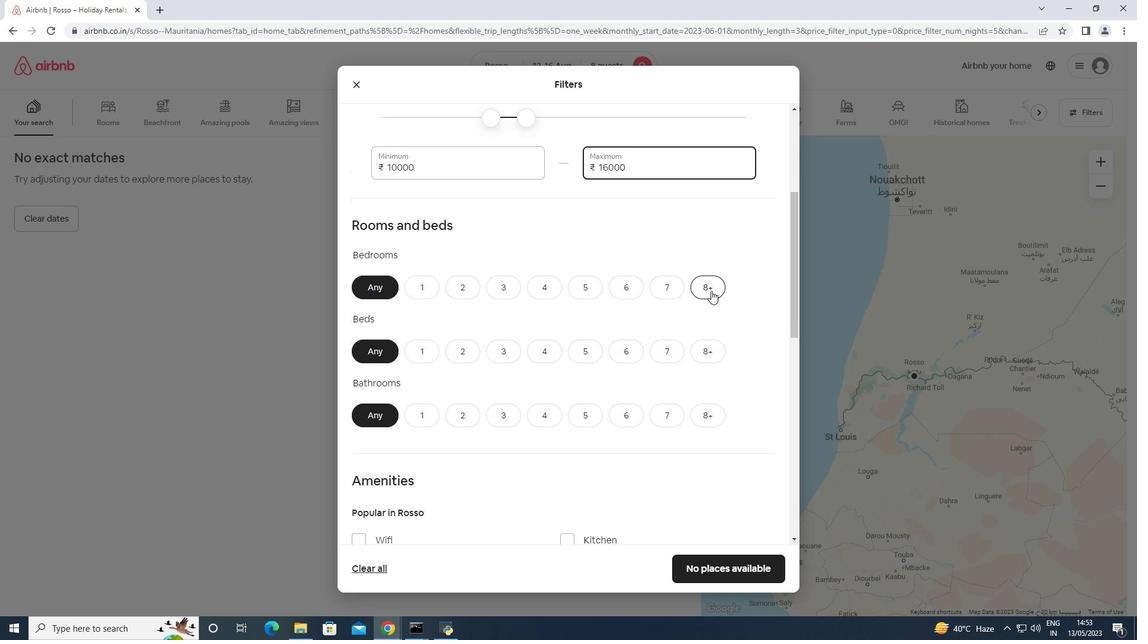 
Action: Mouse moved to (714, 352)
Screenshot: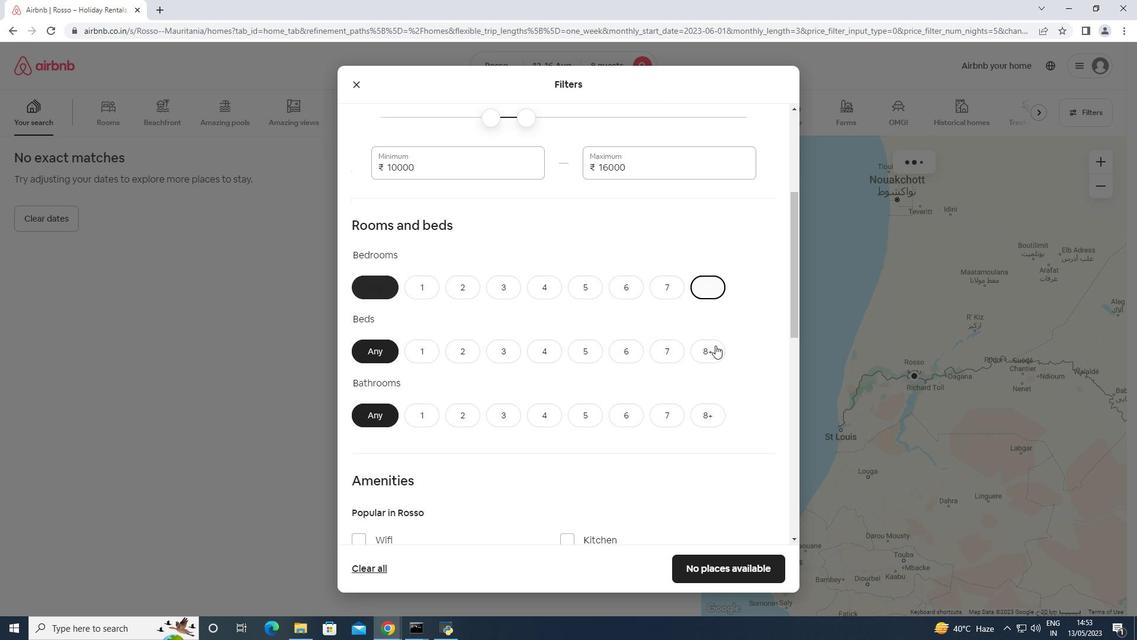 
Action: Mouse pressed left at (714, 352)
Screenshot: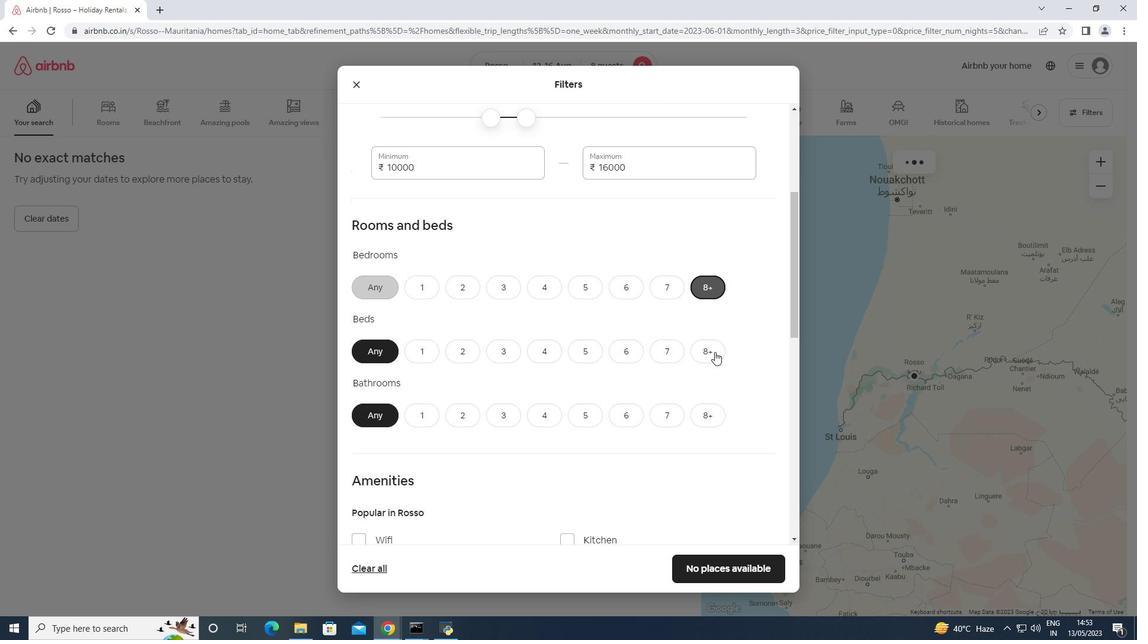 
Action: Mouse moved to (702, 411)
Screenshot: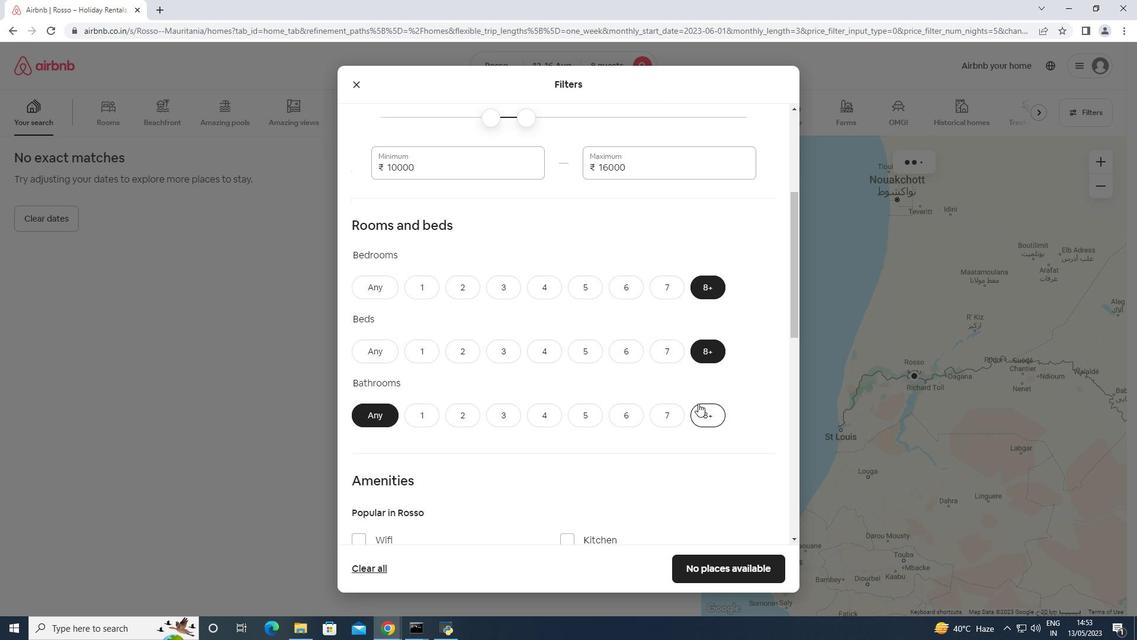 
Action: Mouse pressed left at (702, 411)
Screenshot: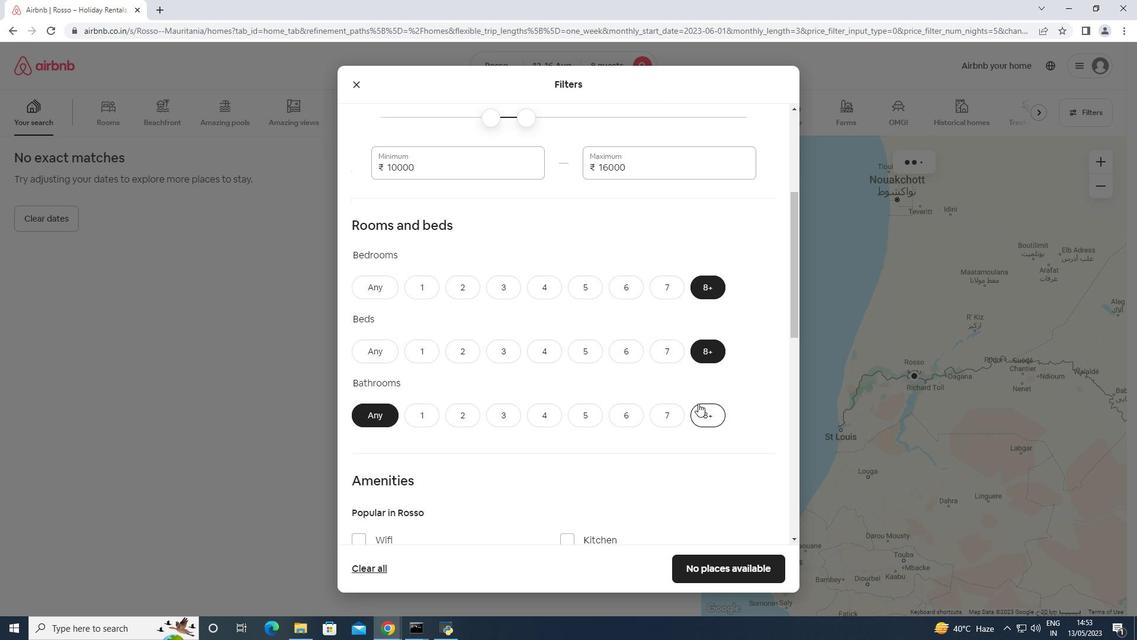 
Action: Mouse moved to (702, 406)
Screenshot: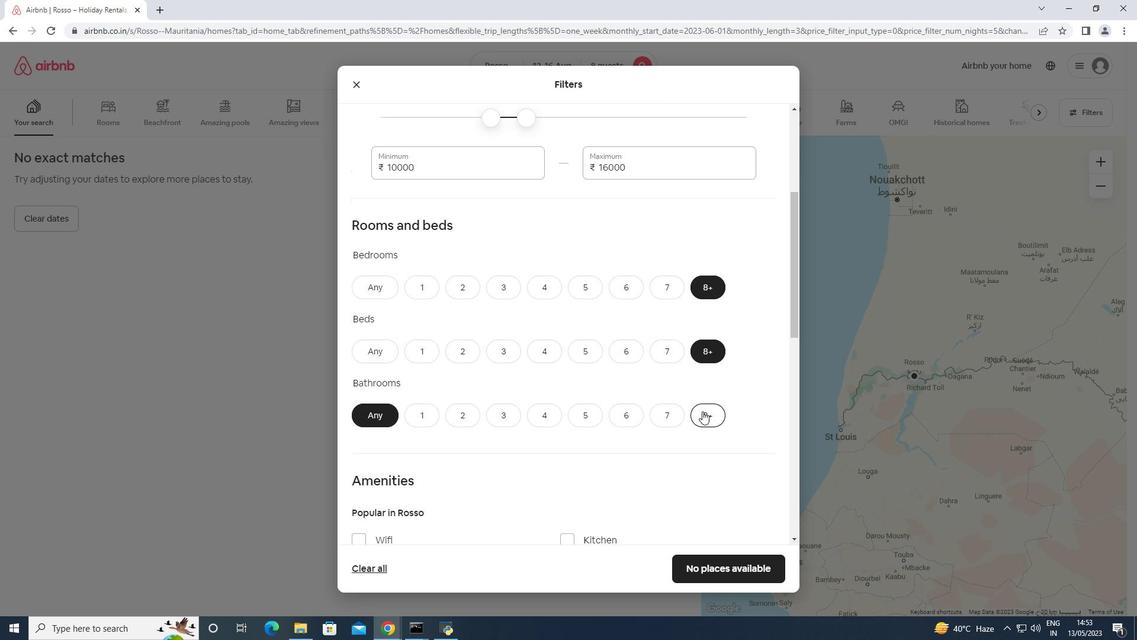
Action: Mouse scrolled (702, 405) with delta (0, 0)
Screenshot: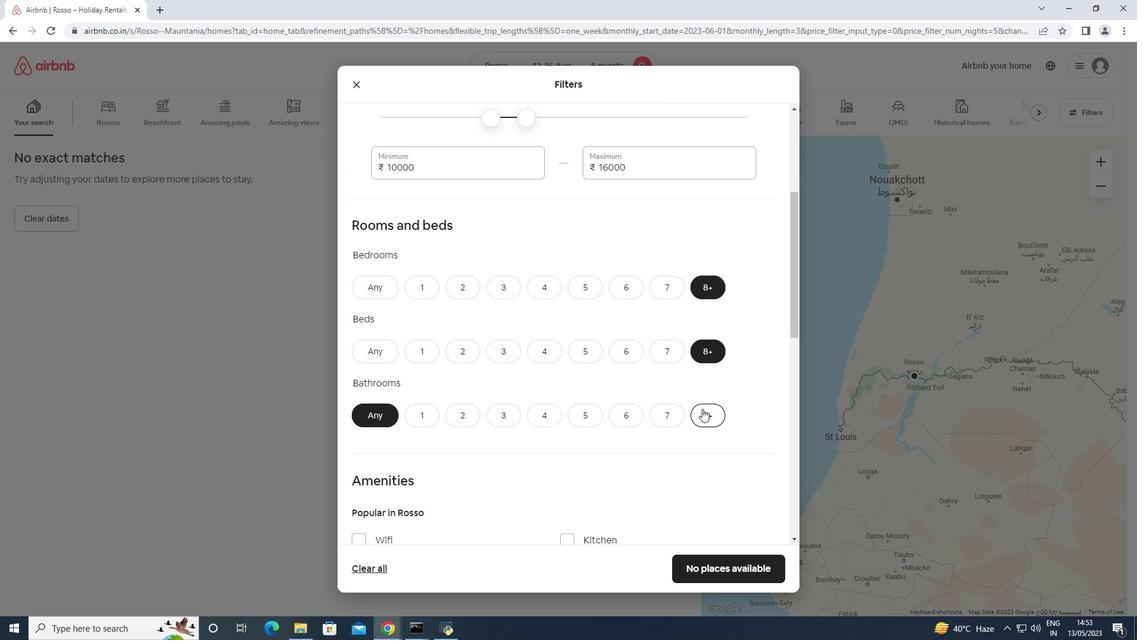 
Action: Mouse scrolled (702, 405) with delta (0, 0)
Screenshot: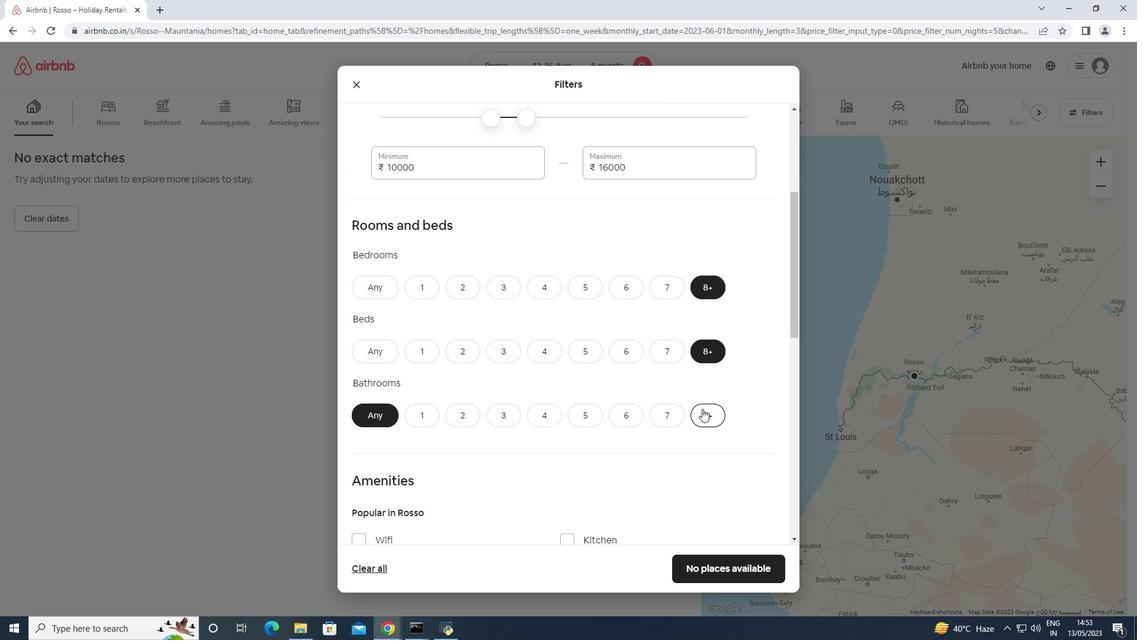
Action: Mouse scrolled (702, 405) with delta (0, 0)
Screenshot: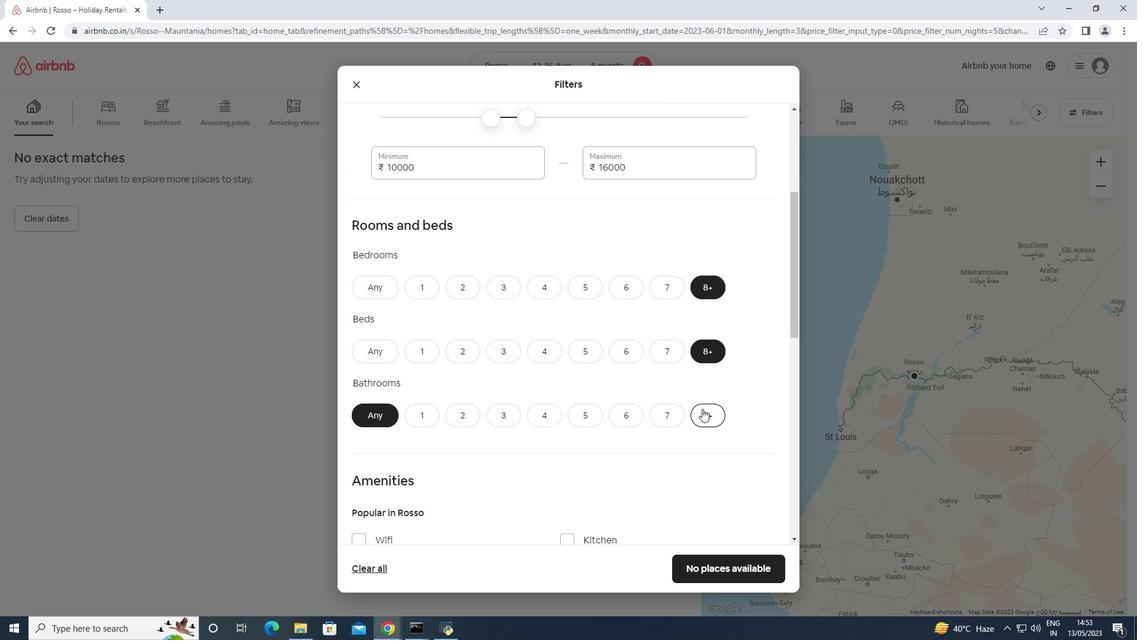 
Action: Mouse scrolled (702, 405) with delta (0, 0)
Screenshot: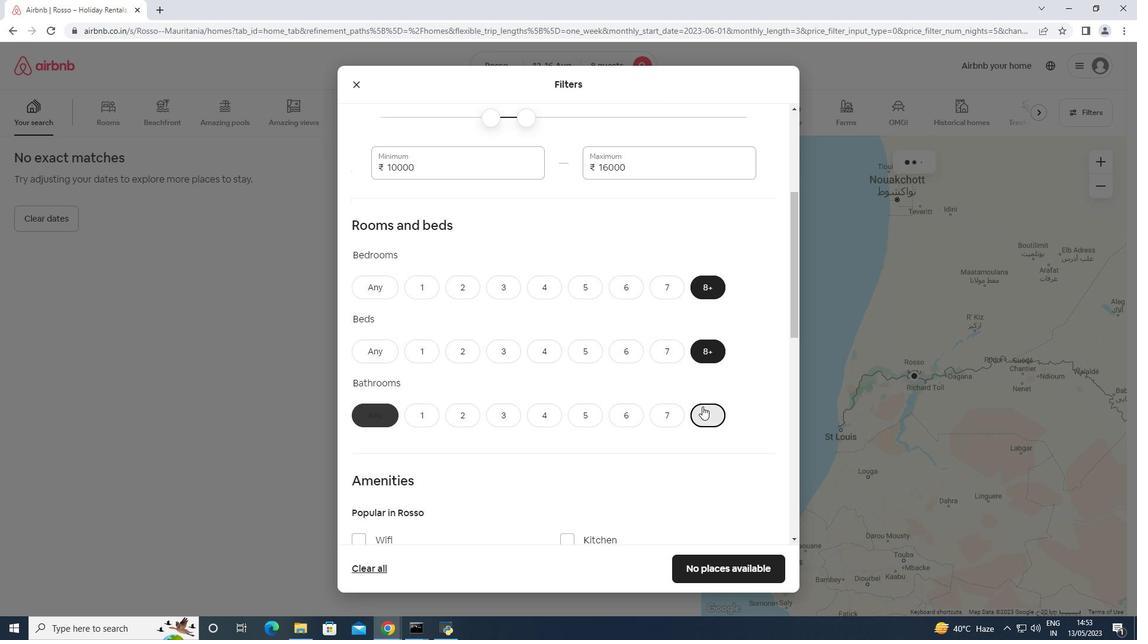 
Action: Mouse moved to (398, 383)
Screenshot: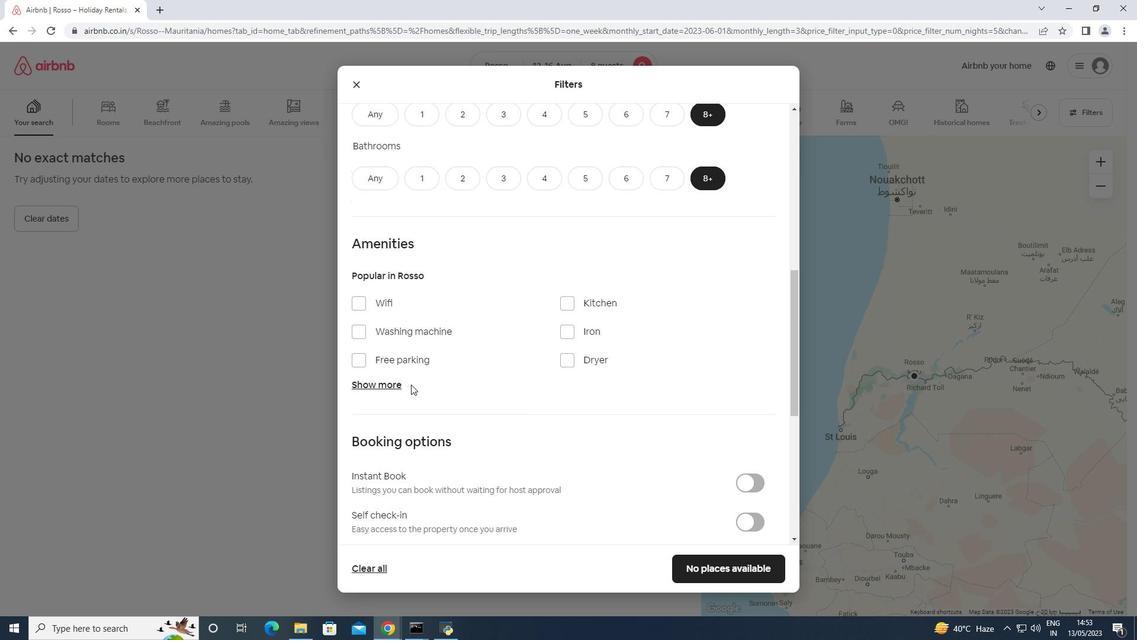 
Action: Mouse pressed left at (398, 383)
Screenshot: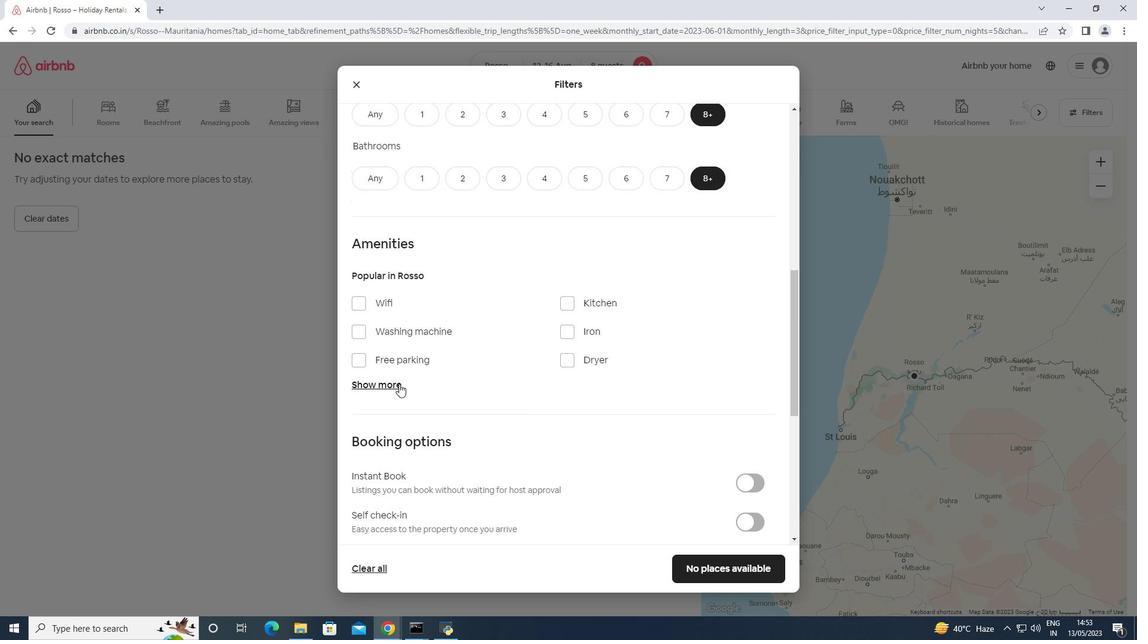 
Action: Mouse moved to (402, 360)
Screenshot: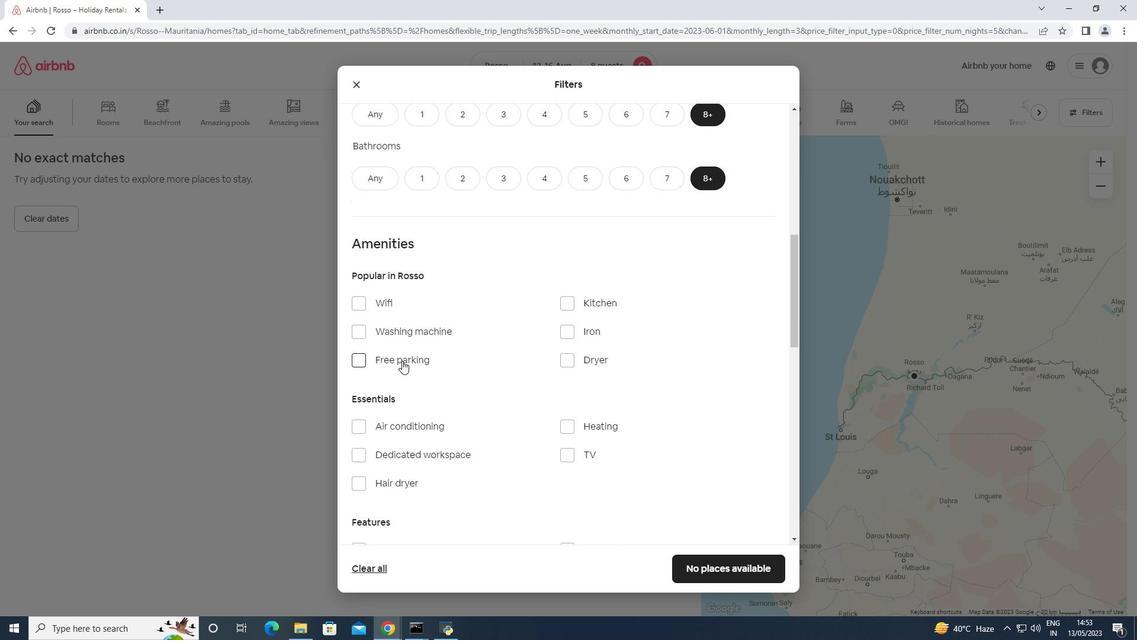 
Action: Mouse pressed left at (402, 360)
Screenshot: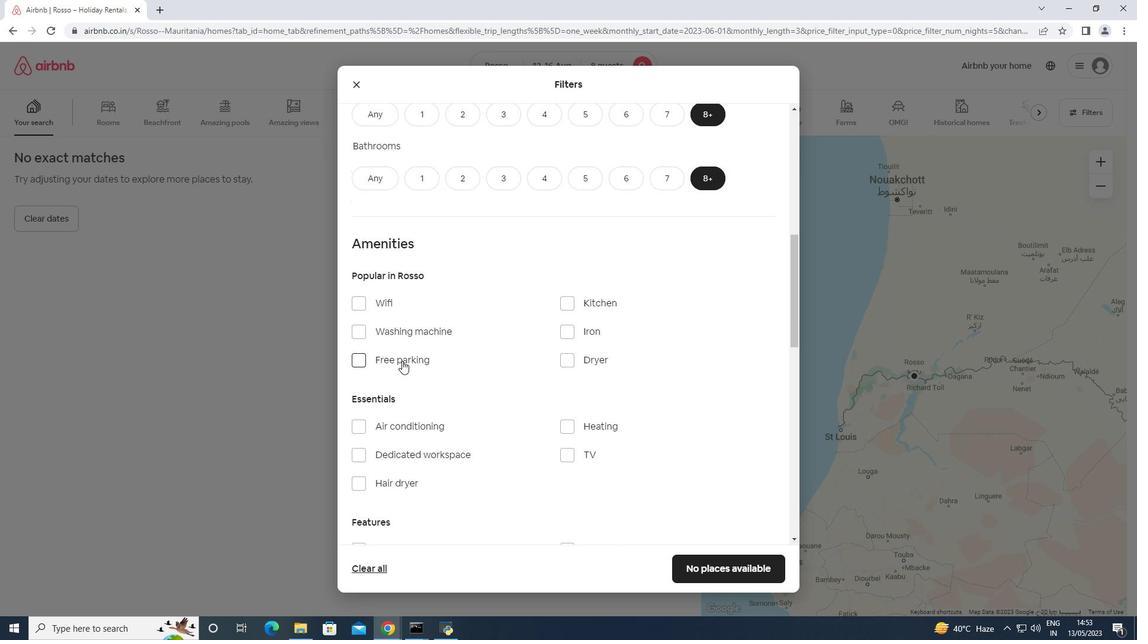 
Action: Mouse moved to (401, 304)
Screenshot: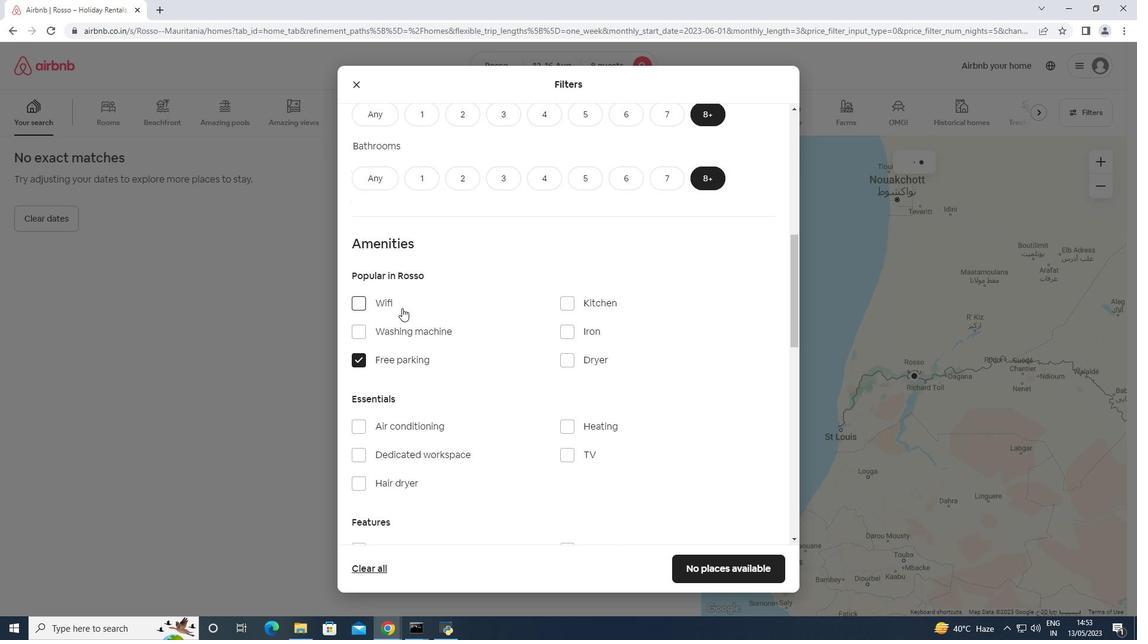 
Action: Mouse pressed left at (401, 304)
Screenshot: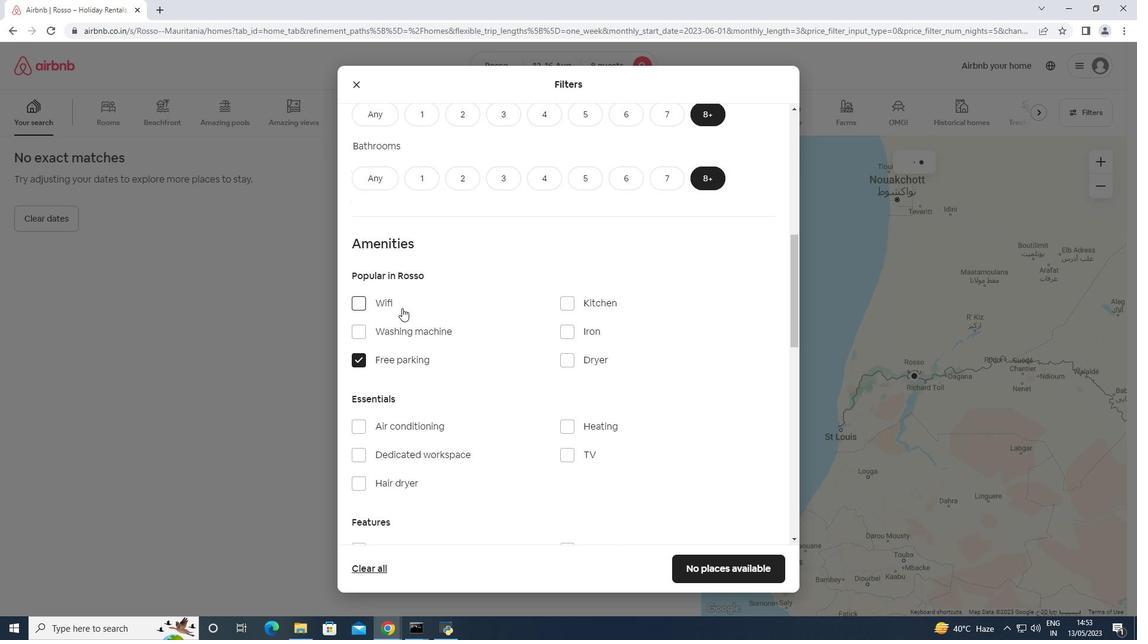 
Action: Mouse moved to (578, 453)
Screenshot: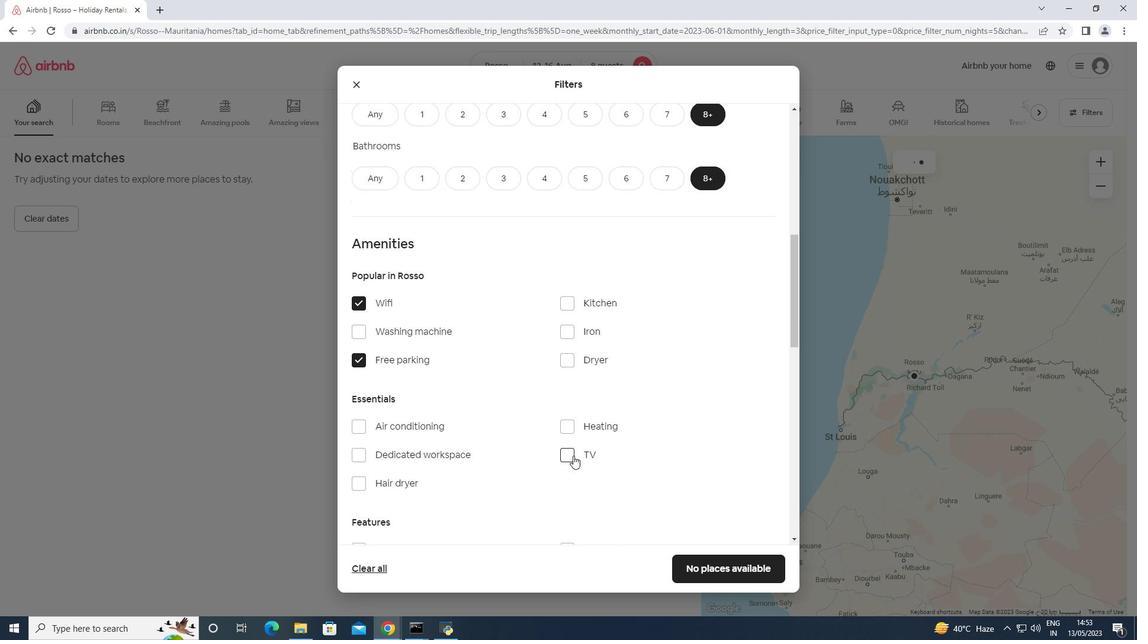 
Action: Mouse pressed left at (578, 453)
Screenshot: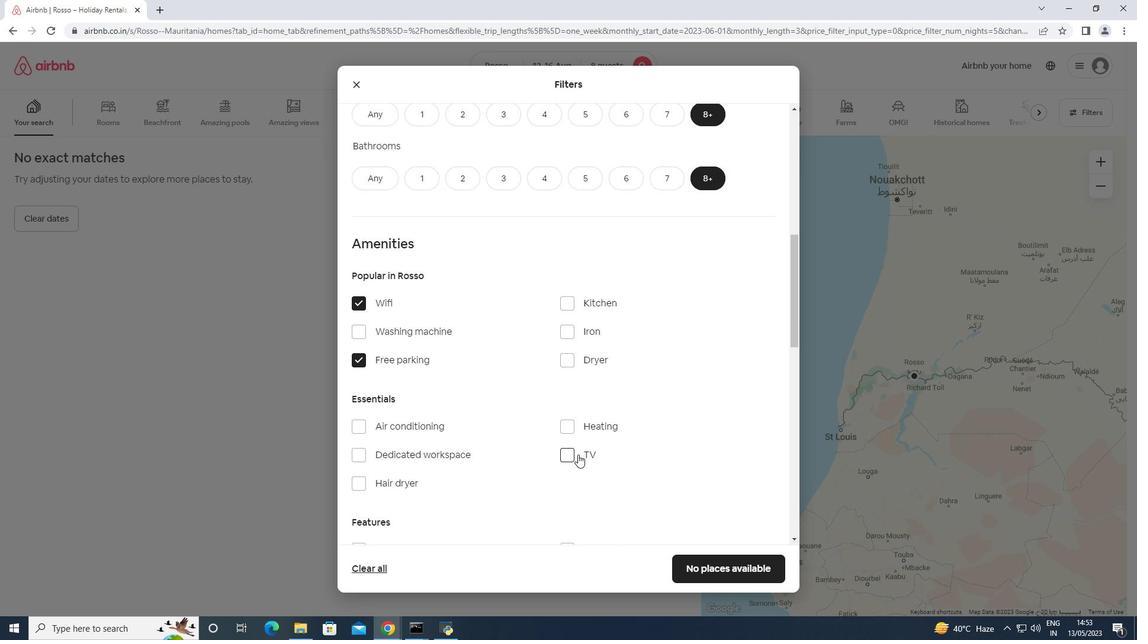 
Action: Mouse moved to (577, 452)
Screenshot: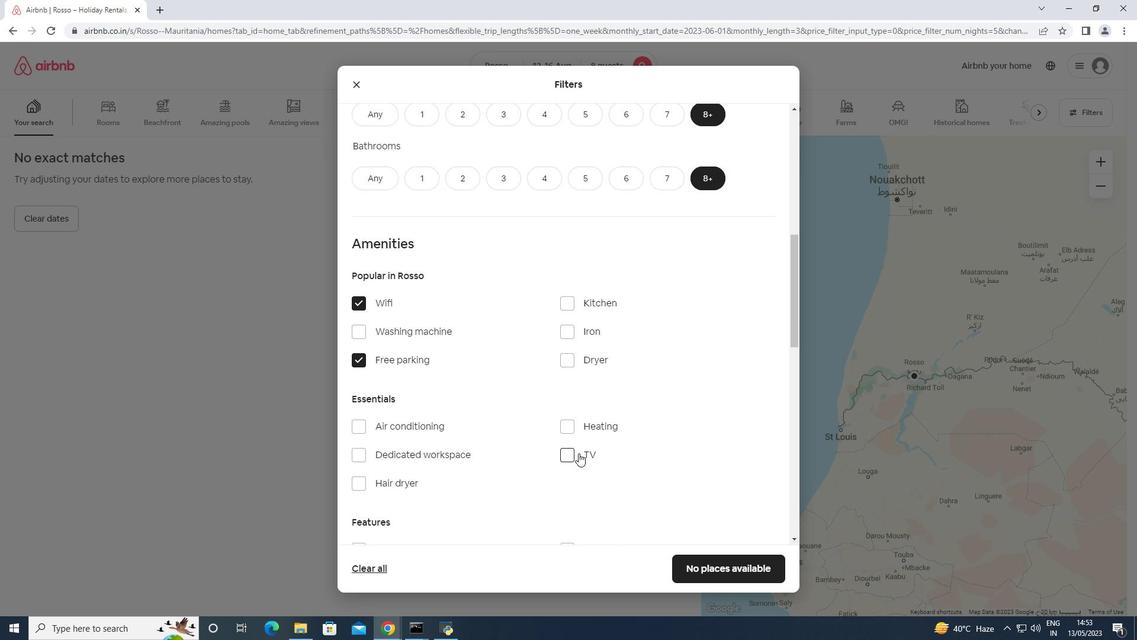 
Action: Mouse scrolled (577, 451) with delta (0, 0)
Screenshot: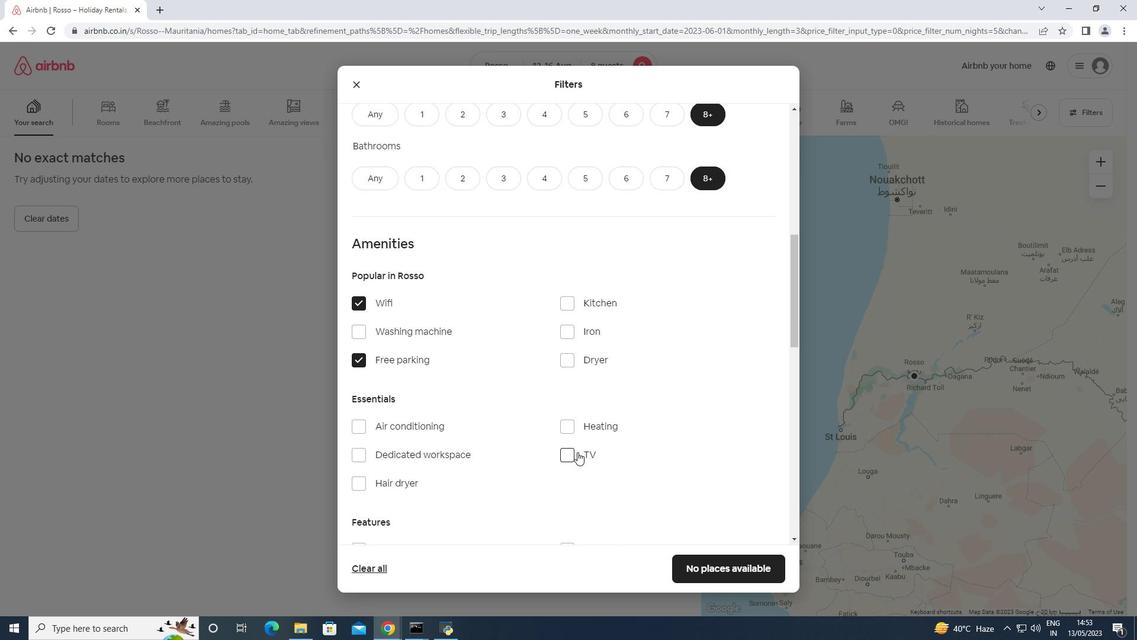 
Action: Mouse scrolled (577, 451) with delta (0, 0)
Screenshot: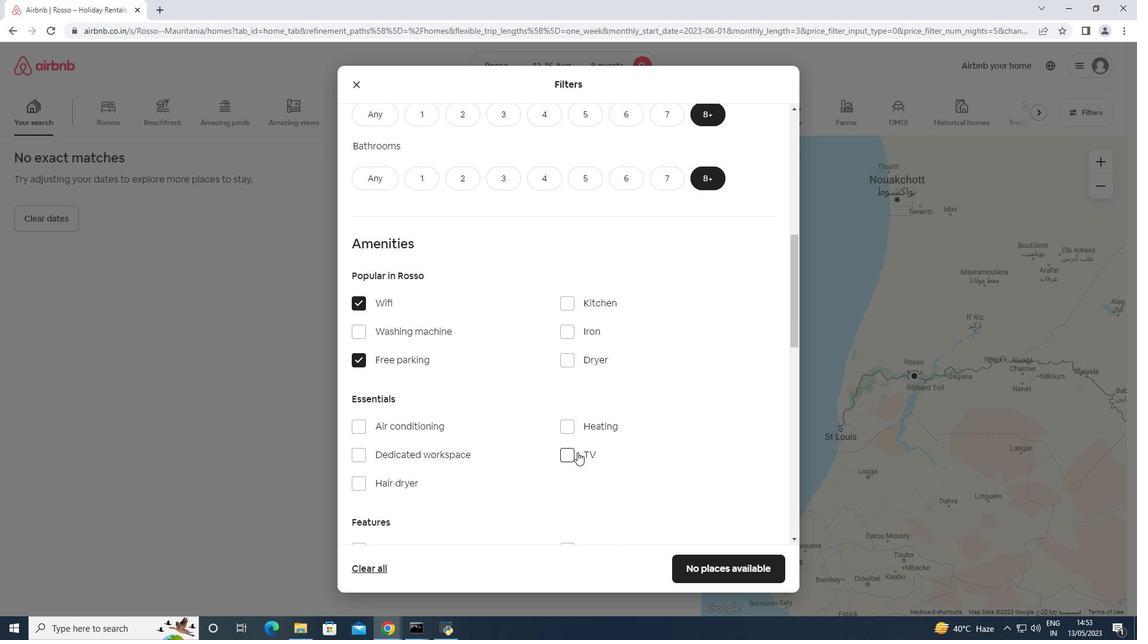 
Action: Mouse scrolled (577, 451) with delta (0, 0)
Screenshot: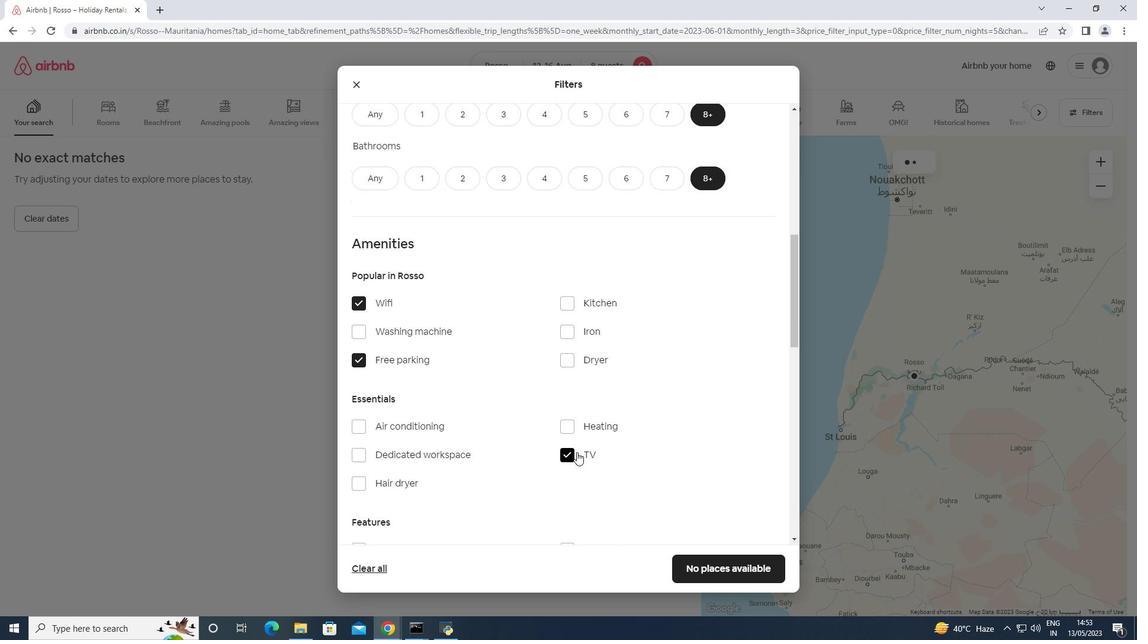 
Action: Mouse scrolled (577, 451) with delta (0, 0)
Screenshot: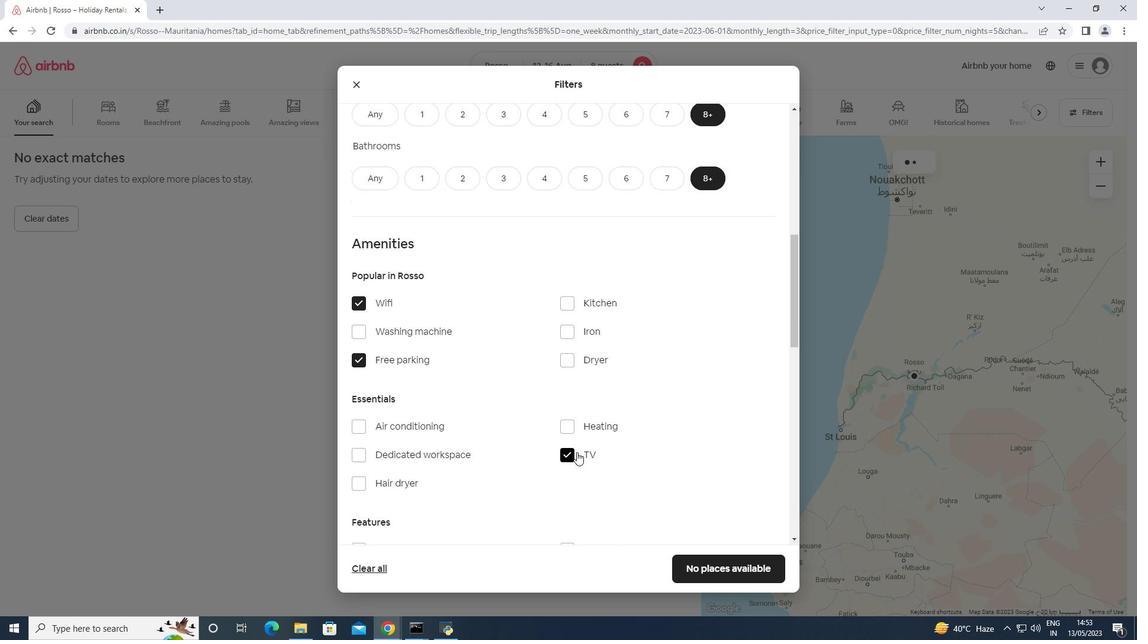 
Action: Mouse scrolled (577, 451) with delta (0, 0)
Screenshot: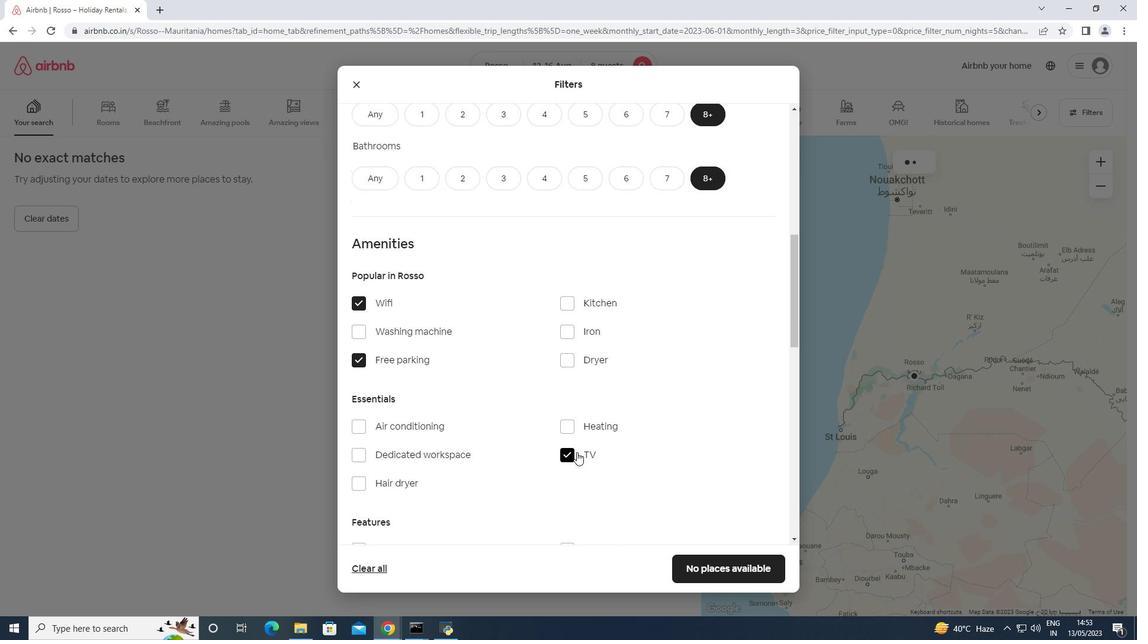 
Action: Mouse moved to (408, 334)
Screenshot: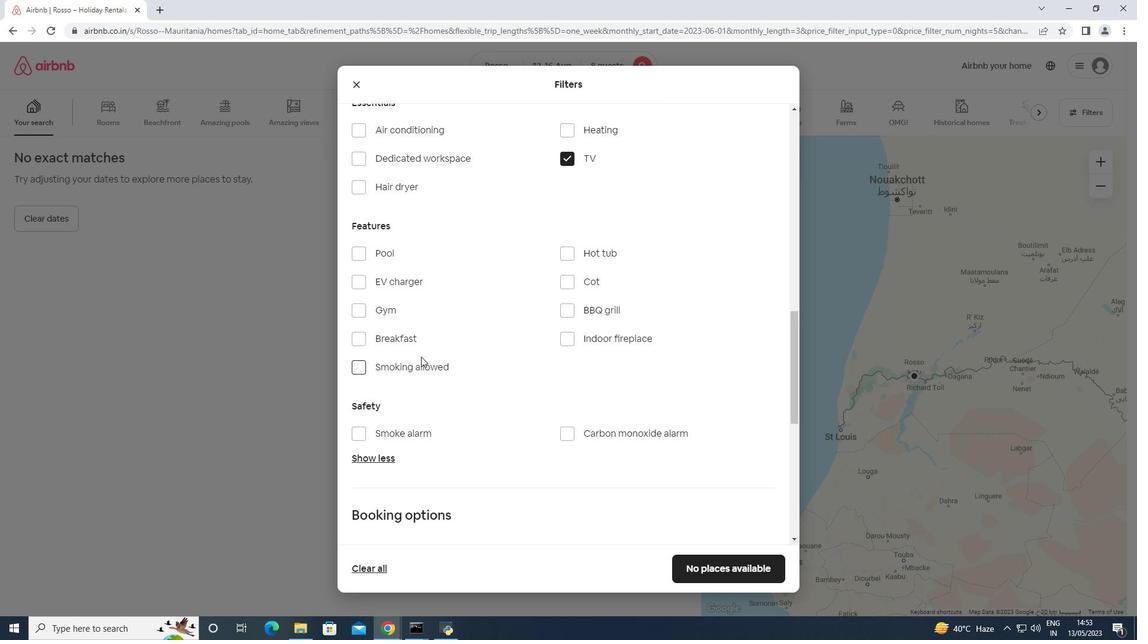 
Action: Mouse pressed left at (408, 334)
Screenshot: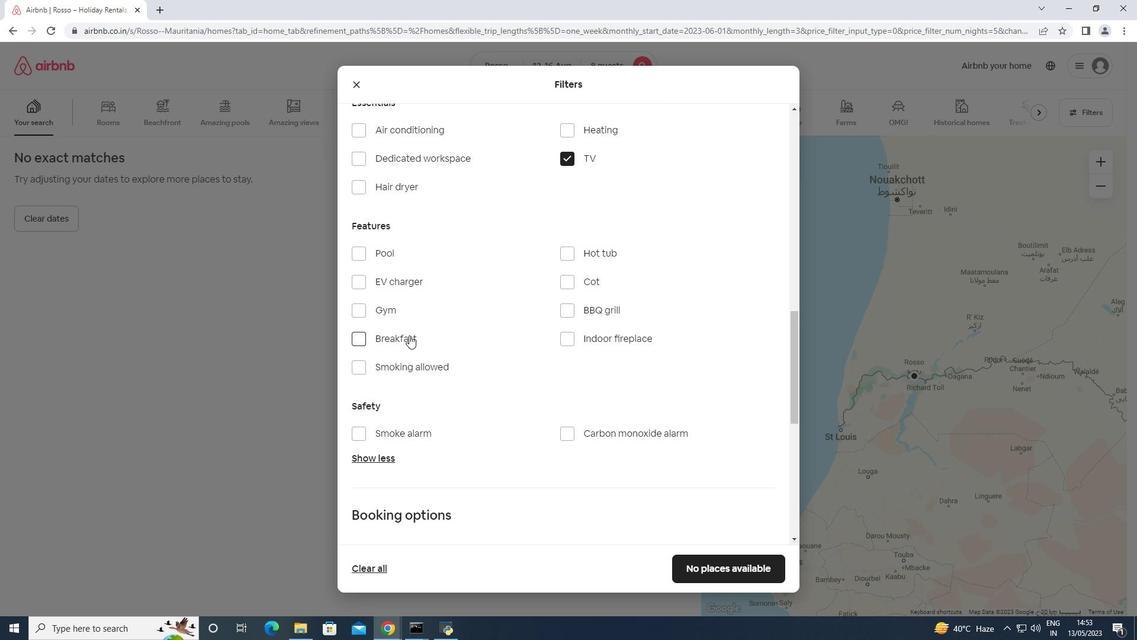 
Action: Mouse moved to (385, 309)
Screenshot: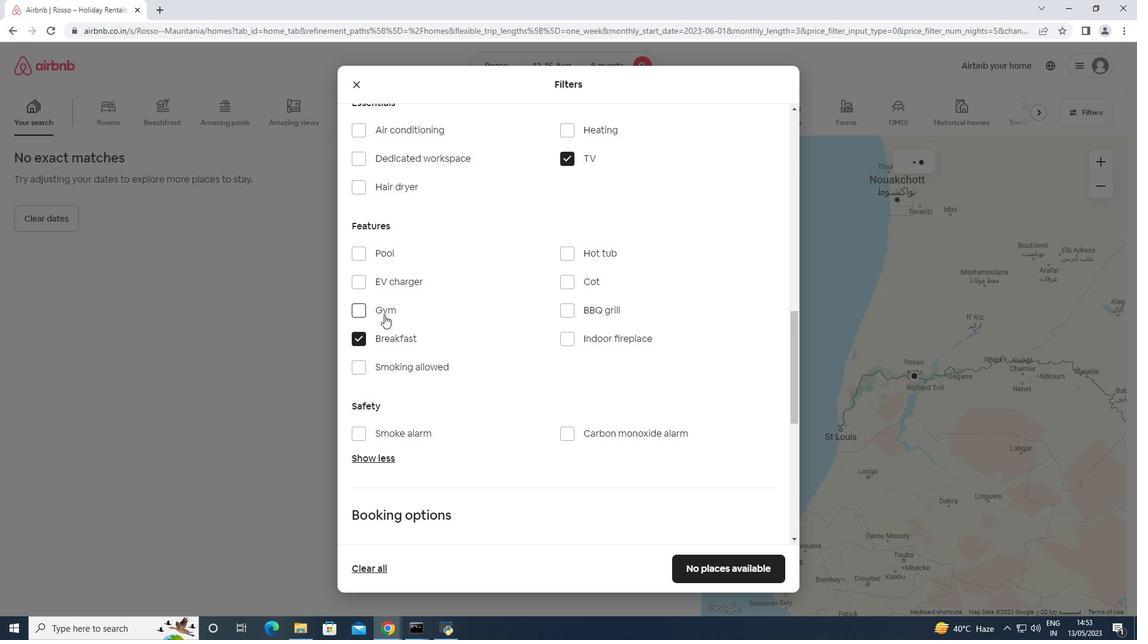 
Action: Mouse pressed left at (385, 309)
Screenshot: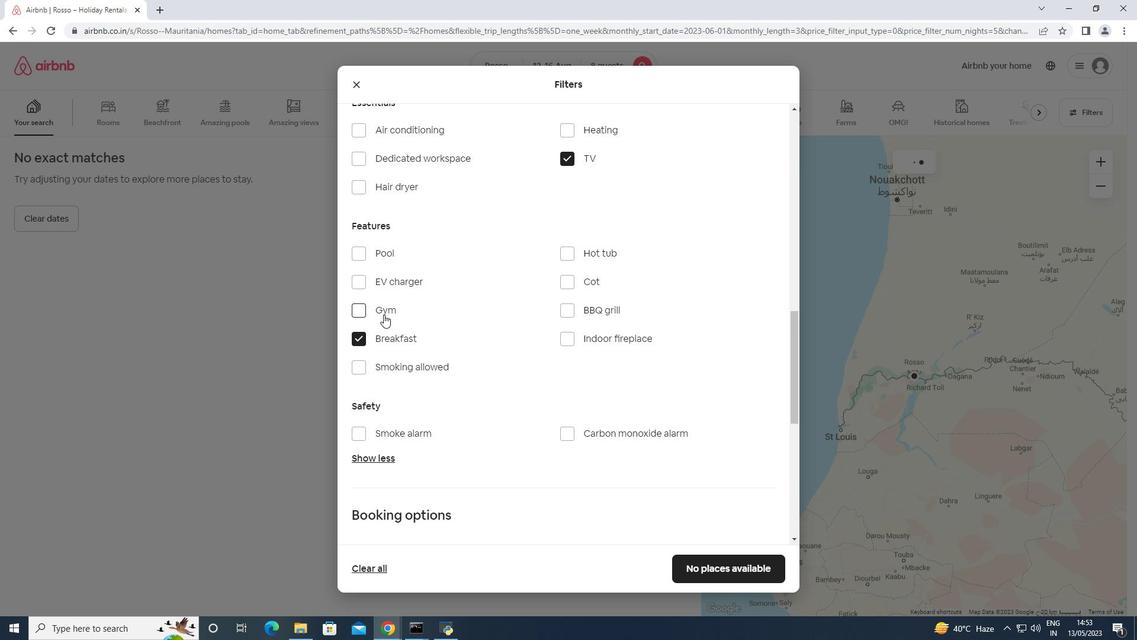 
Action: Mouse moved to (395, 302)
Screenshot: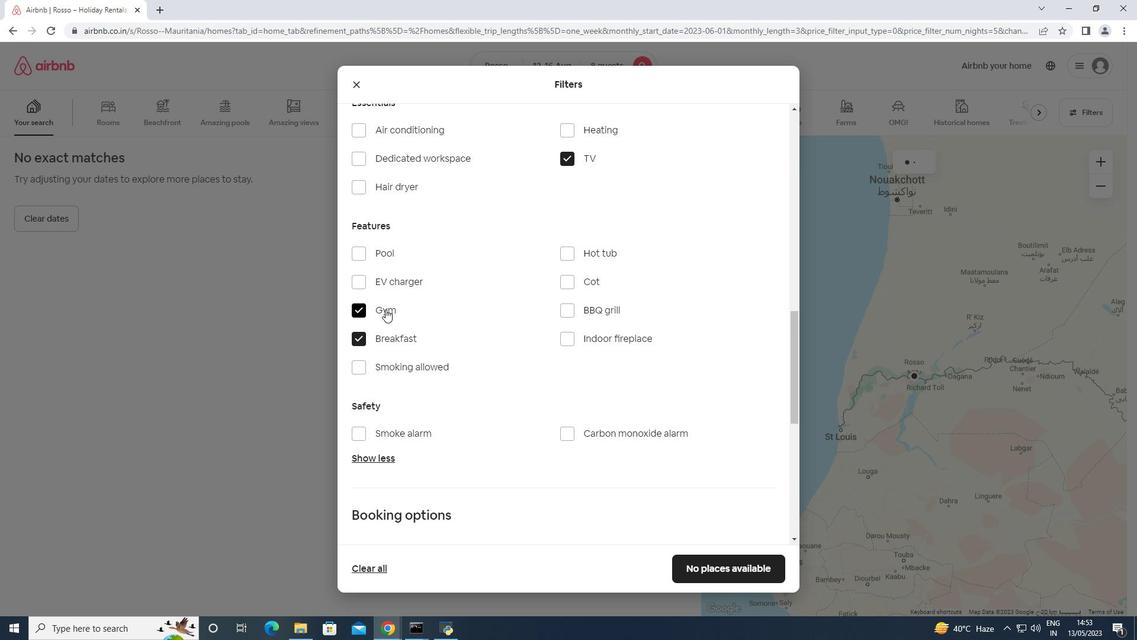 
Action: Mouse scrolled (395, 301) with delta (0, 0)
Screenshot: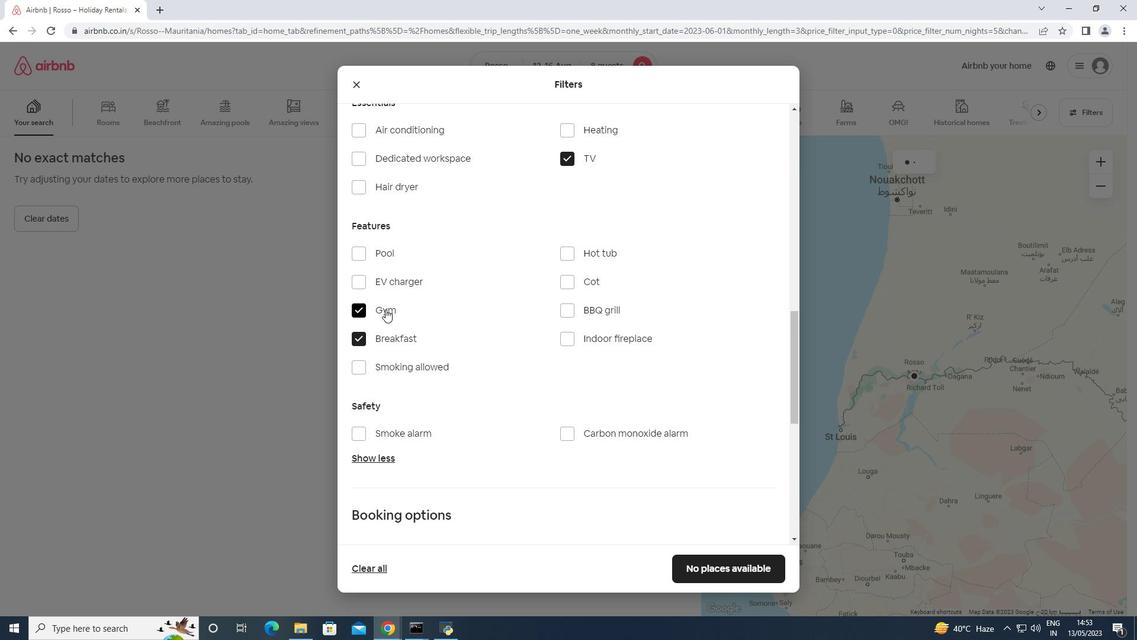 
Action: Mouse scrolled (395, 301) with delta (0, 0)
Screenshot: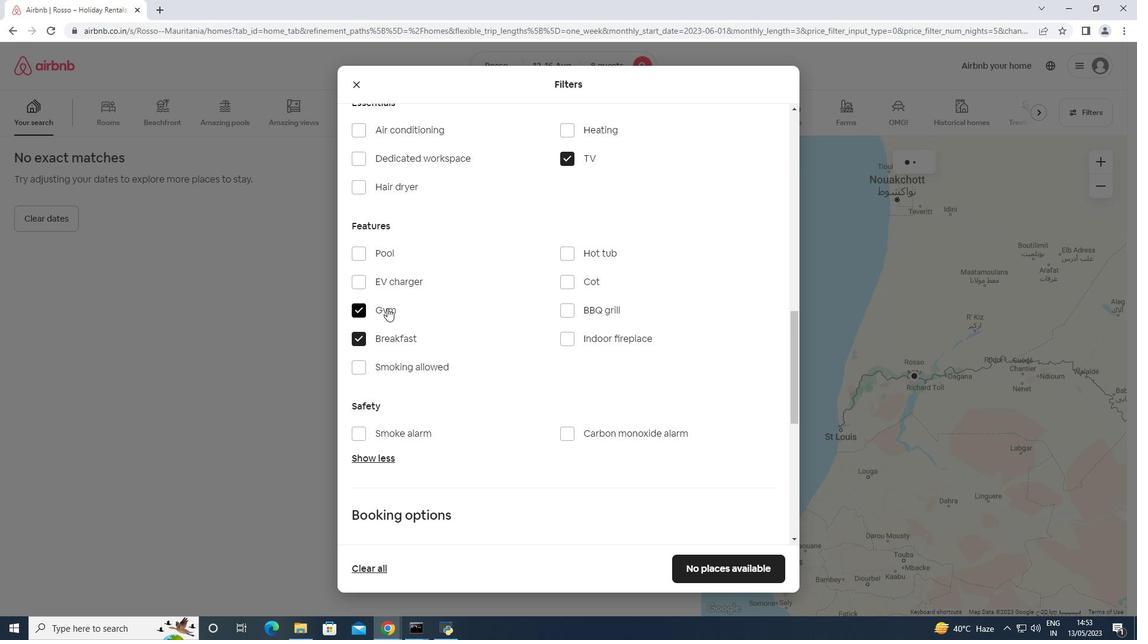 
Action: Mouse scrolled (395, 301) with delta (0, 0)
Screenshot: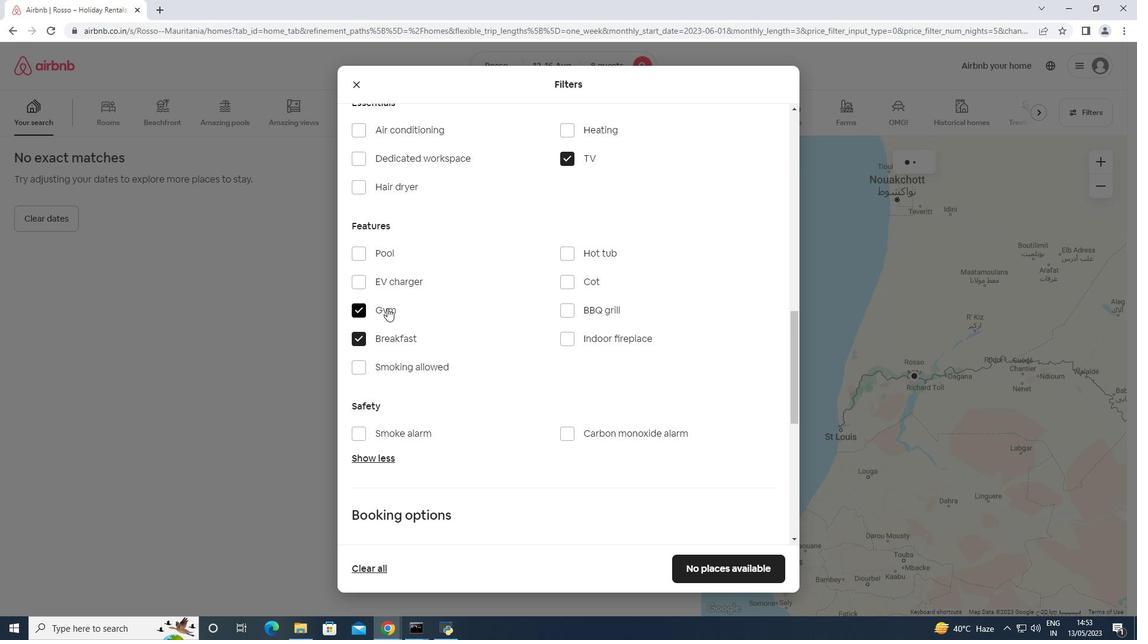 
Action: Mouse scrolled (395, 301) with delta (0, 0)
Screenshot: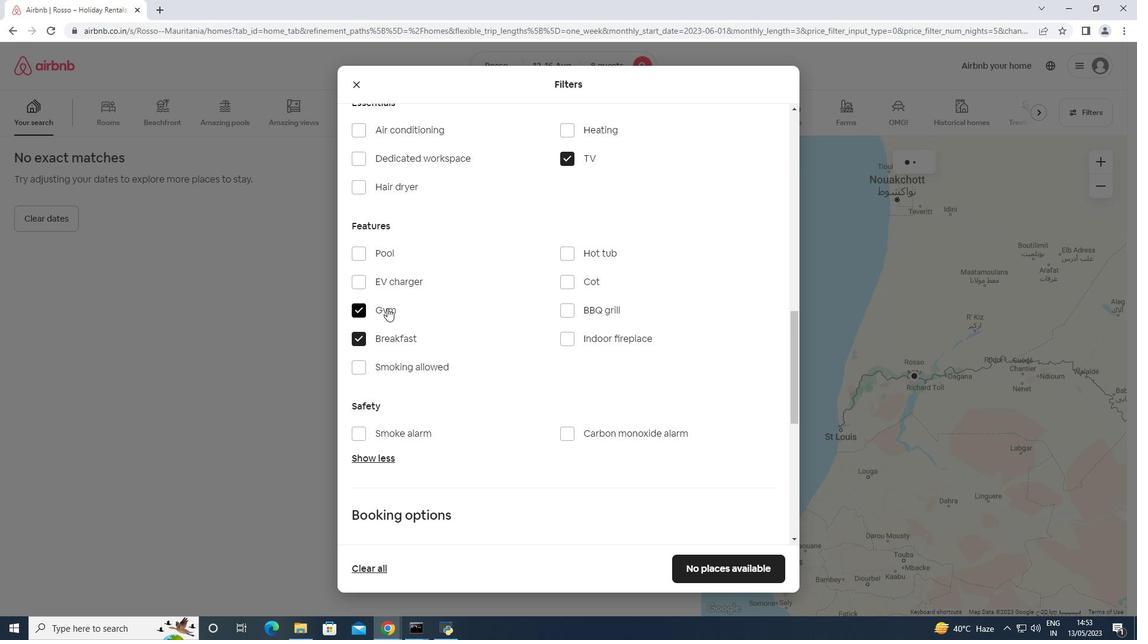 
Action: Mouse scrolled (395, 301) with delta (0, 0)
Screenshot: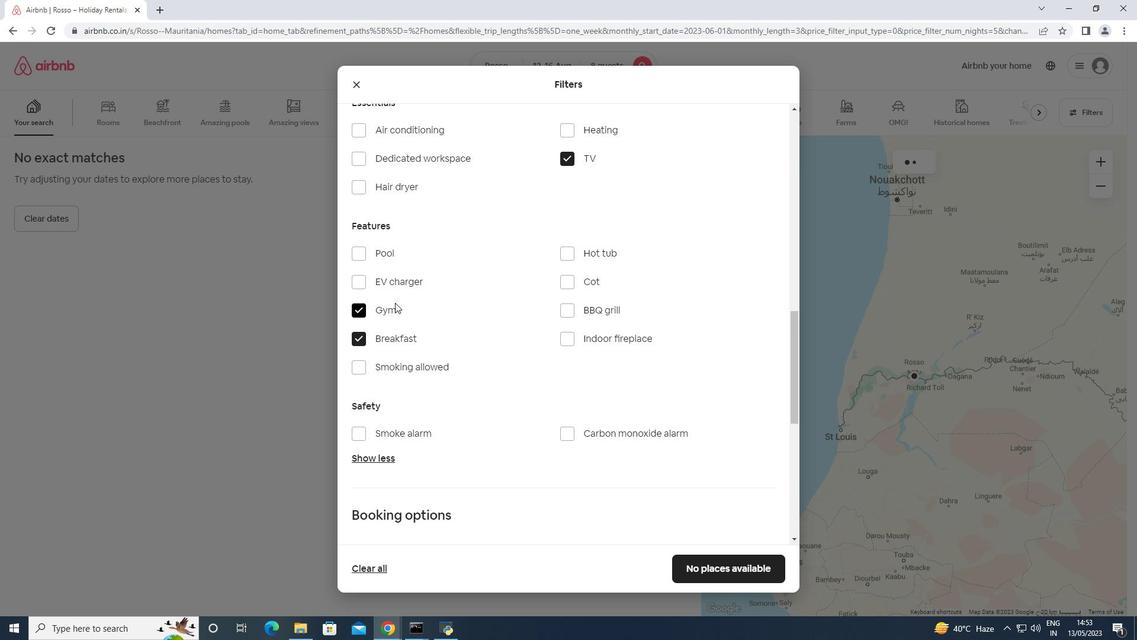 
Action: Mouse scrolled (395, 301) with delta (0, 0)
Screenshot: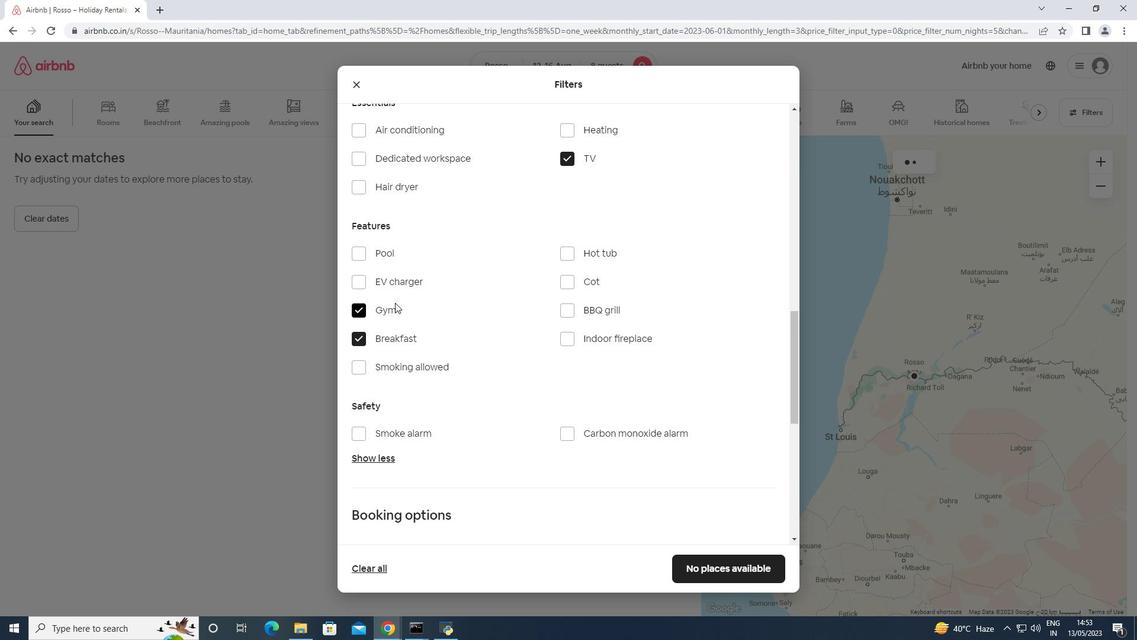 
Action: Mouse moved to (743, 238)
Screenshot: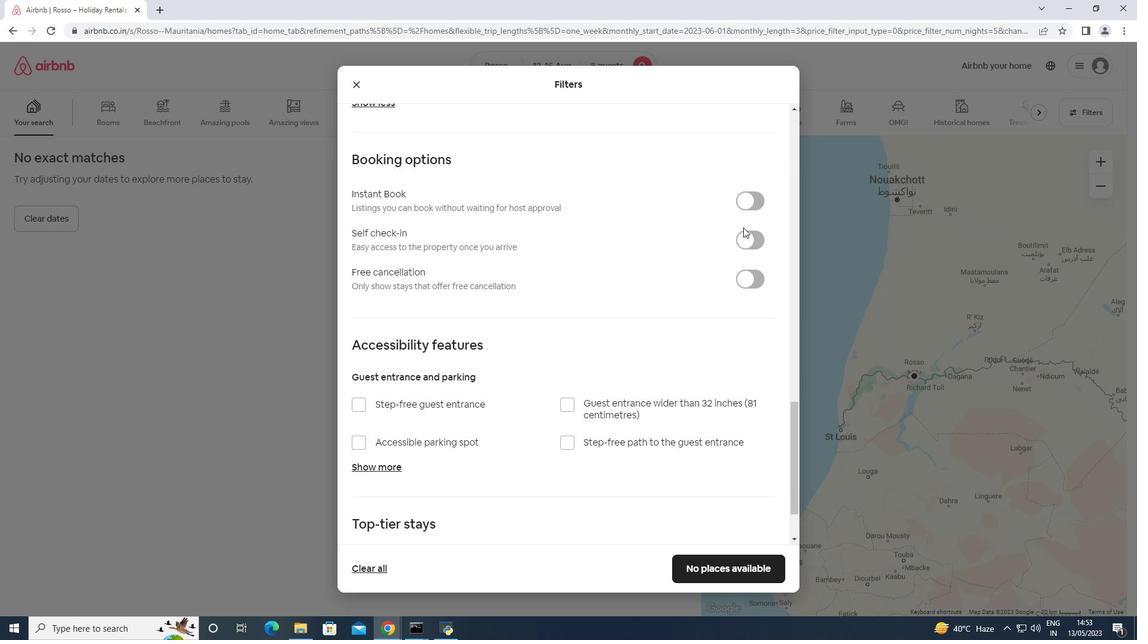 
Action: Mouse pressed left at (743, 238)
Screenshot: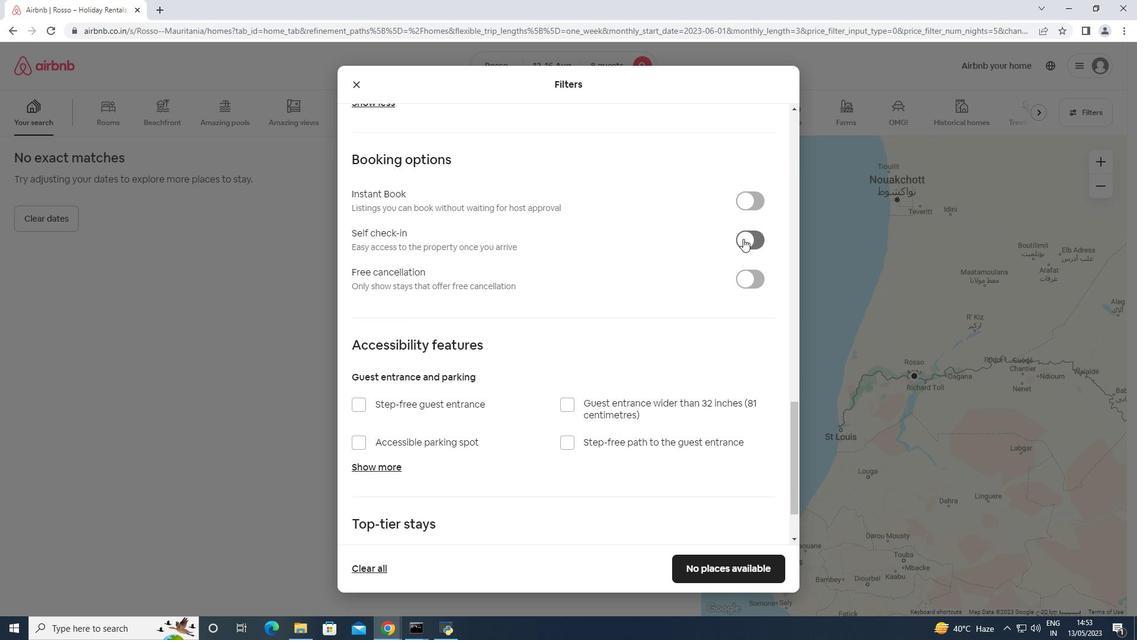 
Action: Mouse moved to (743, 241)
Screenshot: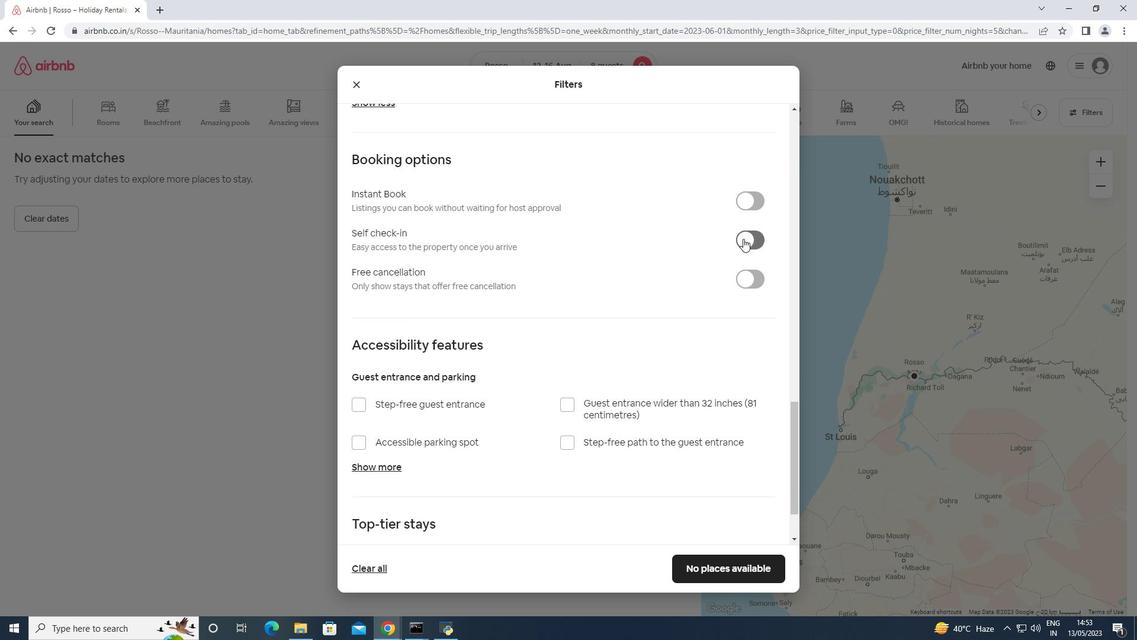 
Action: Mouse scrolled (743, 240) with delta (0, 0)
Screenshot: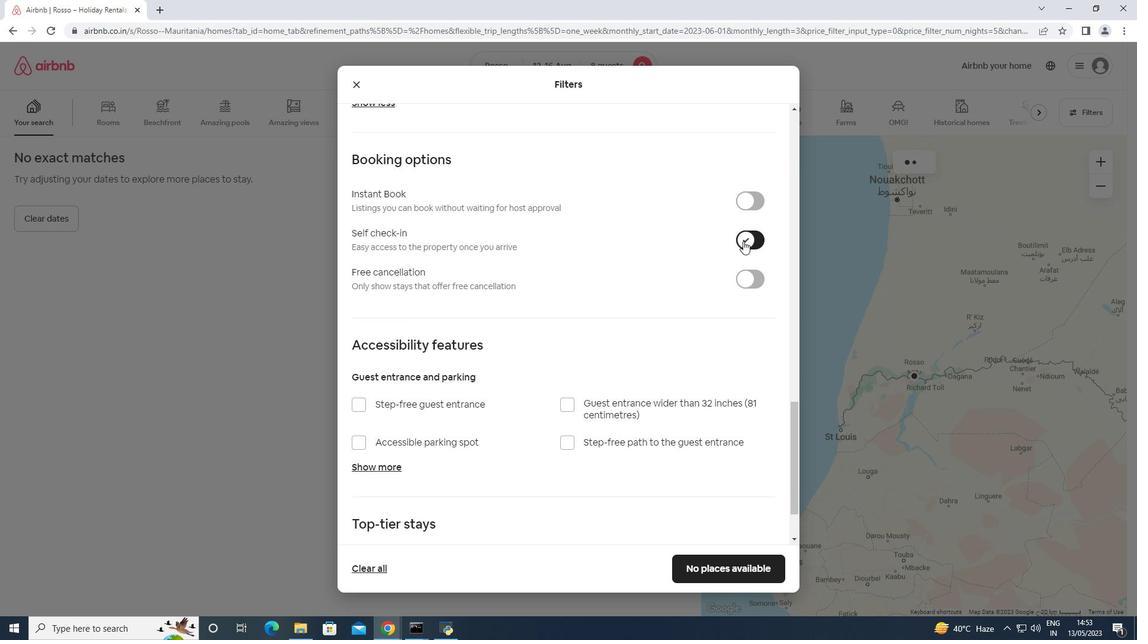 
Action: Mouse scrolled (743, 240) with delta (0, 0)
Screenshot: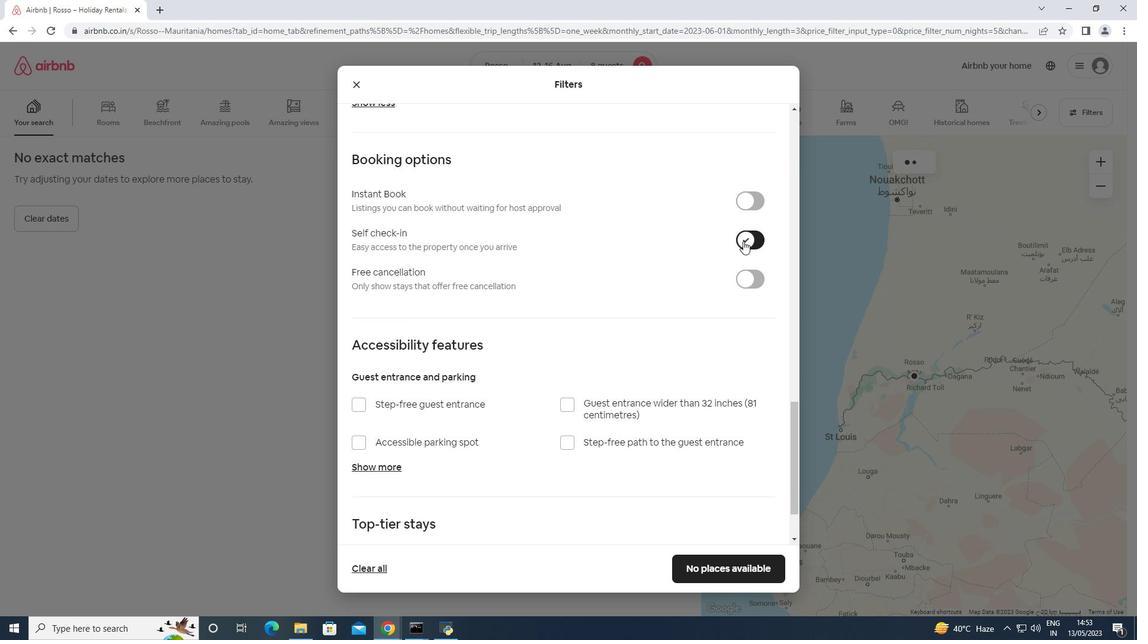 
Action: Mouse scrolled (743, 240) with delta (0, 0)
Screenshot: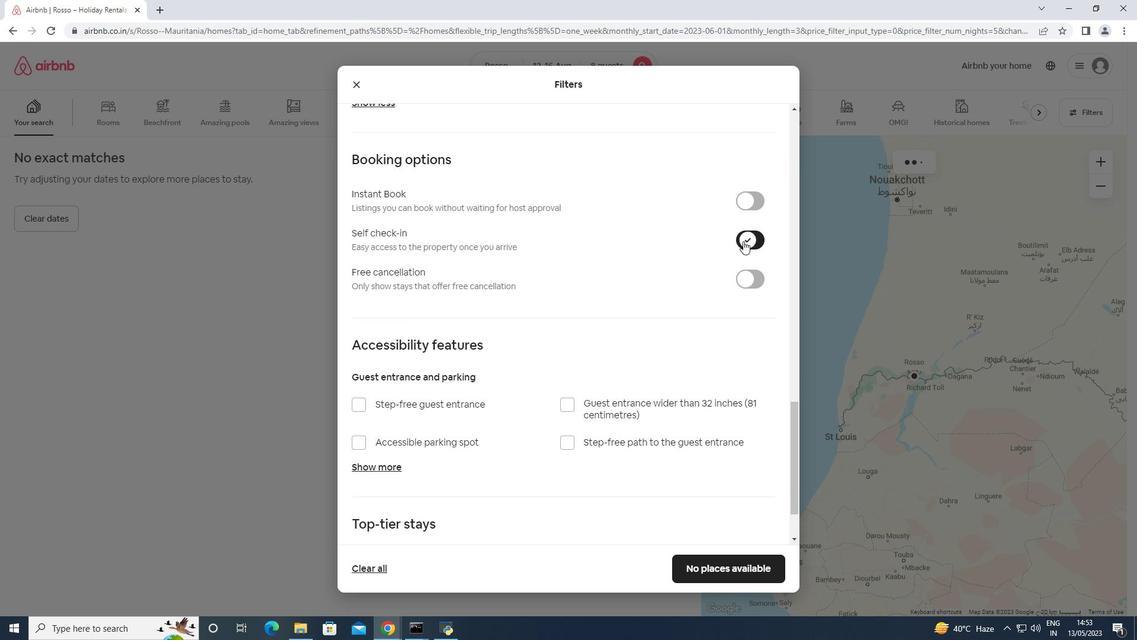 
Action: Mouse scrolled (743, 240) with delta (0, 0)
Screenshot: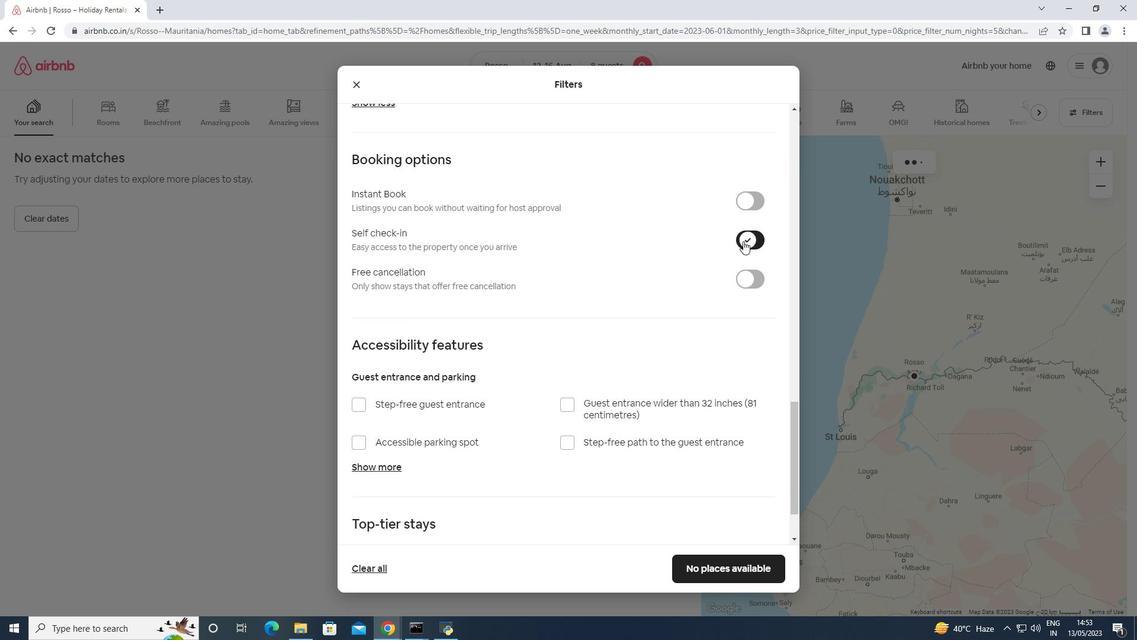 
Action: Mouse scrolled (743, 240) with delta (0, 0)
Screenshot: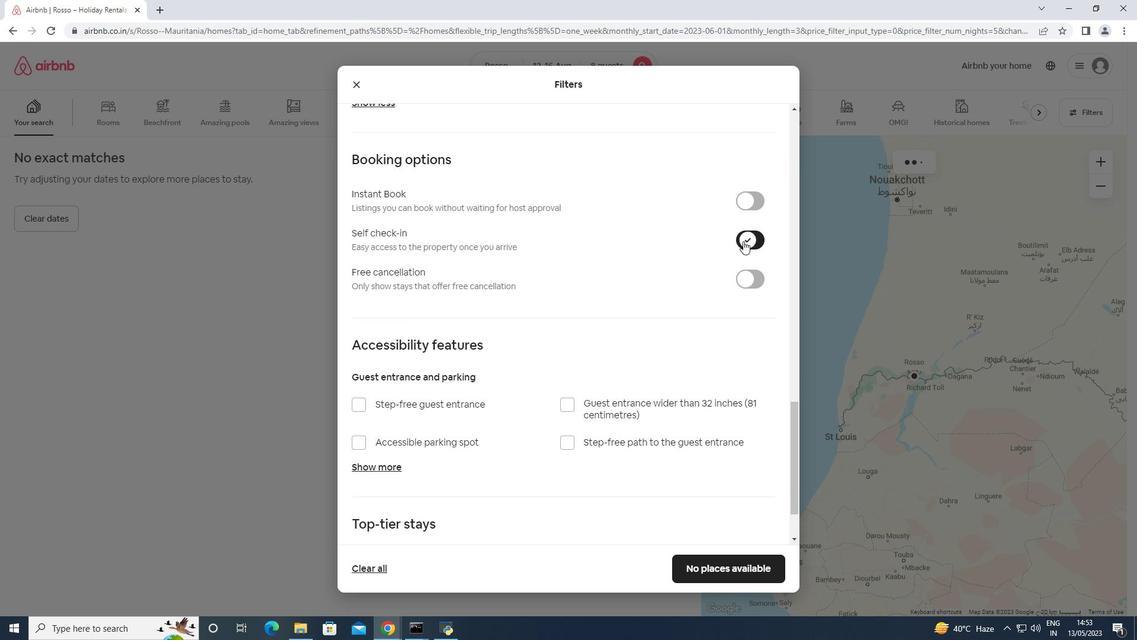 
Action: Mouse scrolled (743, 240) with delta (0, 0)
Screenshot: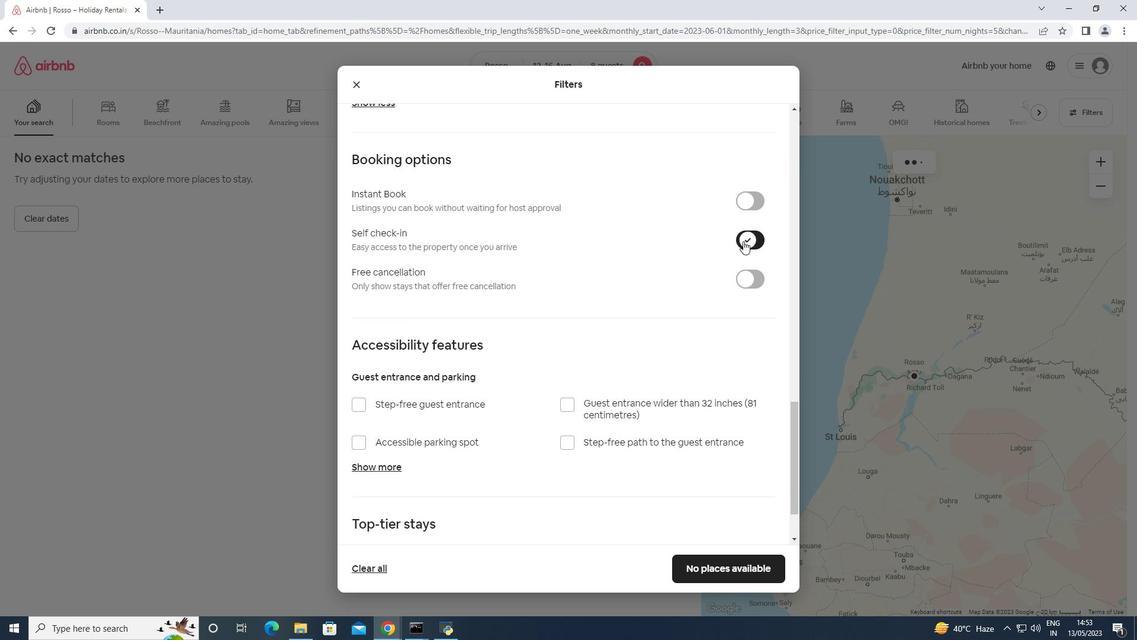 
Action: Mouse scrolled (743, 240) with delta (0, 0)
Screenshot: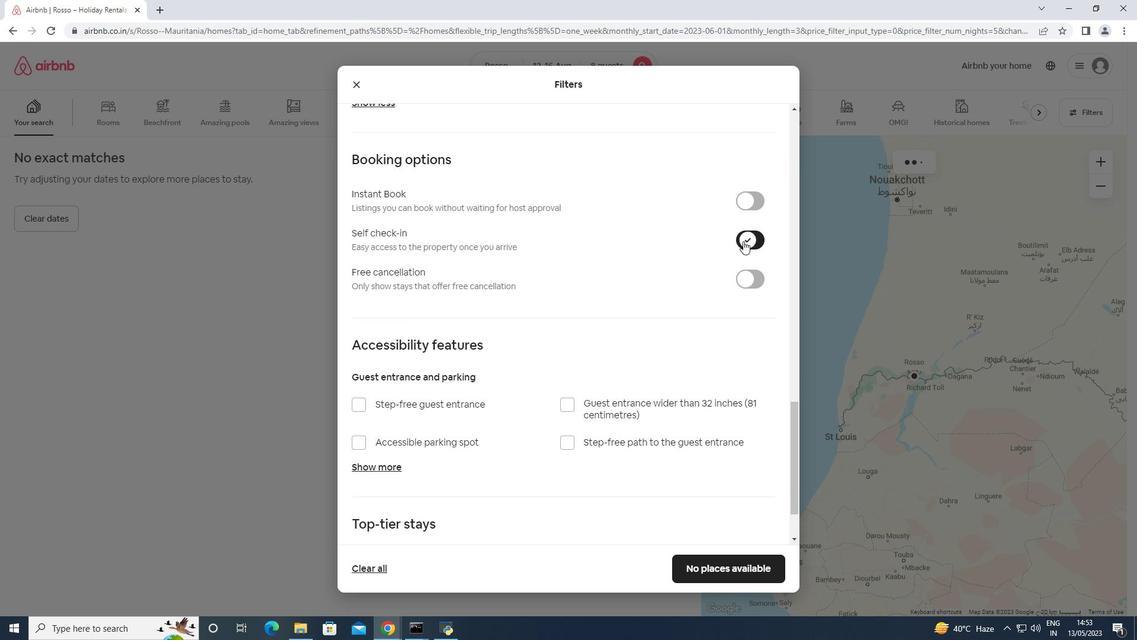 
Action: Mouse moved to (701, 564)
Screenshot: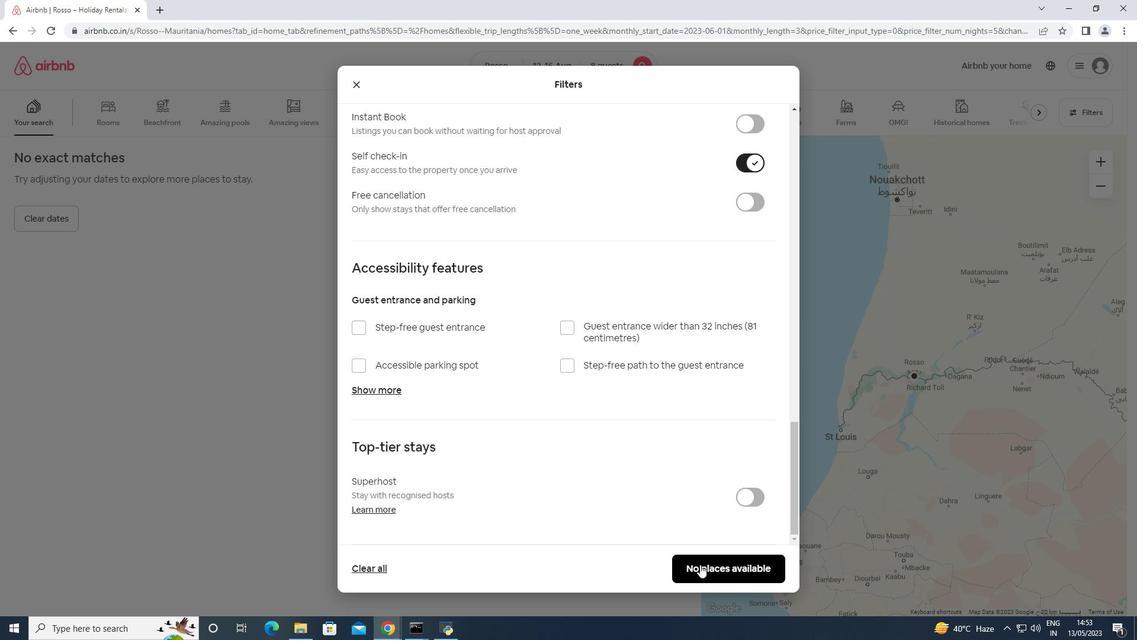 
Action: Mouse pressed left at (701, 564)
Screenshot: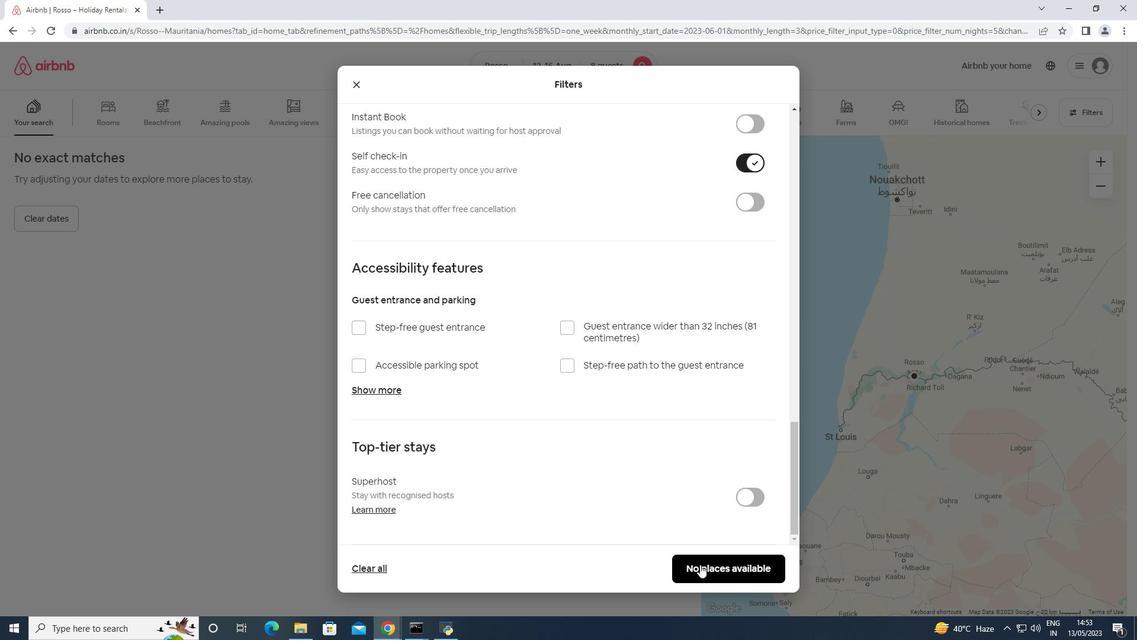 
Action: Mouse moved to (635, 213)
Screenshot: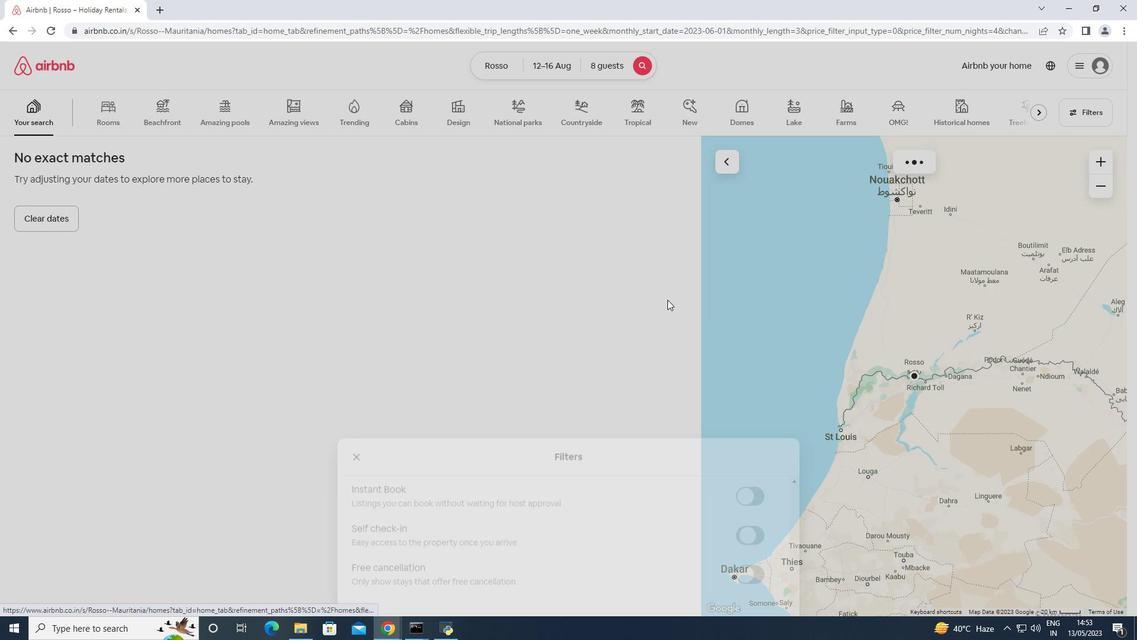 
